 Task: Find connections with filter location North Ryde with filter topic #wfhwith filter profile language Spanish with filter current company MTR Foods Private Limited with filter school Teegala Krishna Reddy Engineering College with filter industry International Trade and Development with filter service category Audio Engineering with filter keywords title Sales Representative
Action: Mouse moved to (178, 218)
Screenshot: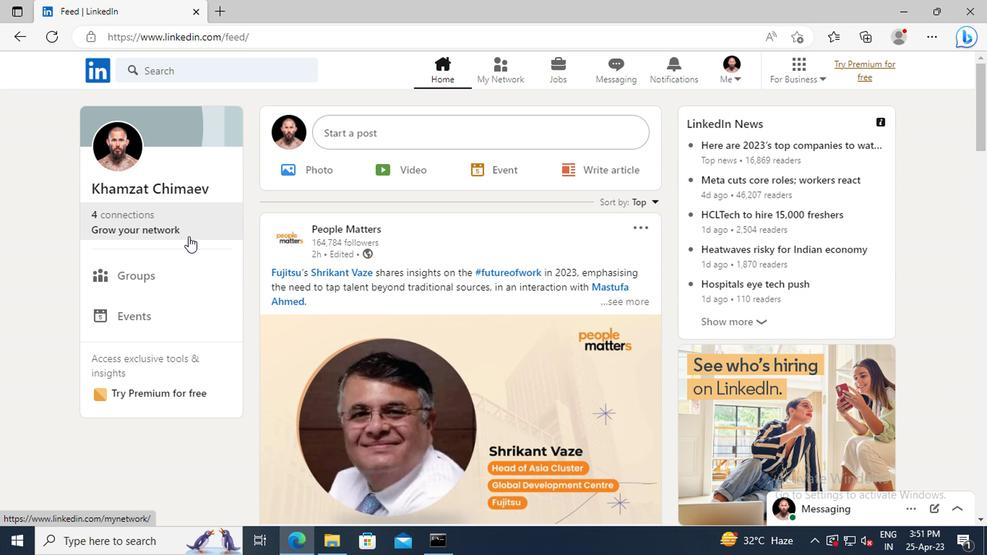 
Action: Mouse pressed left at (178, 218)
Screenshot: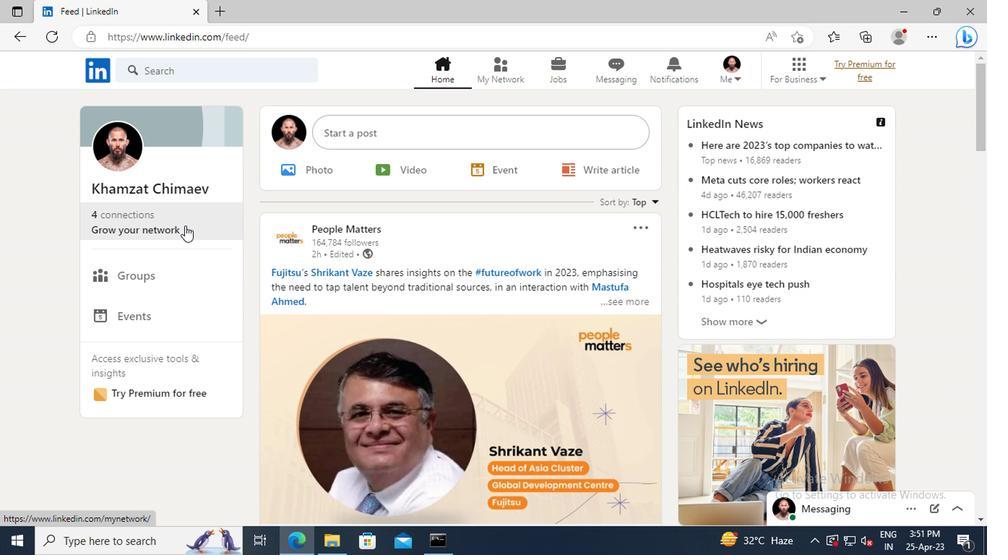 
Action: Mouse moved to (185, 150)
Screenshot: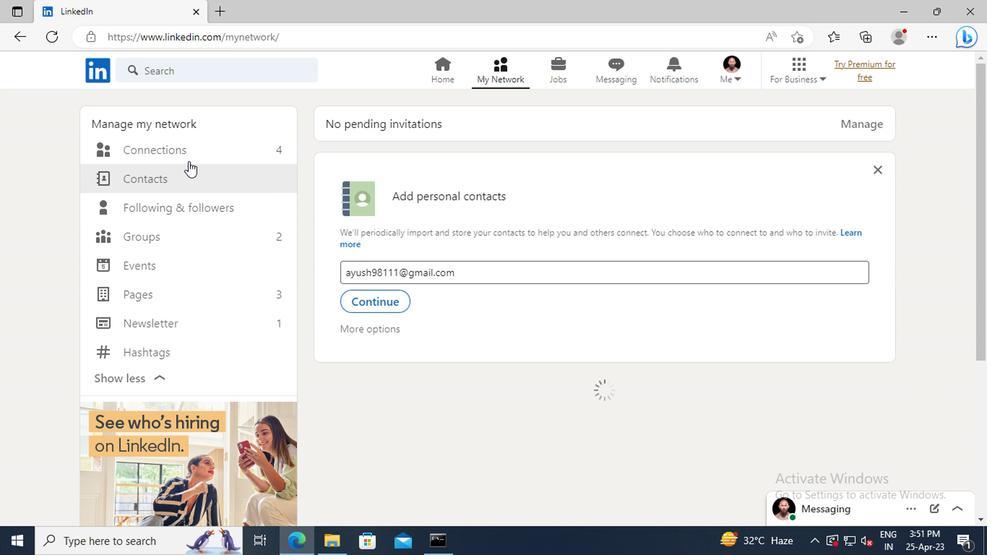
Action: Mouse pressed left at (185, 150)
Screenshot: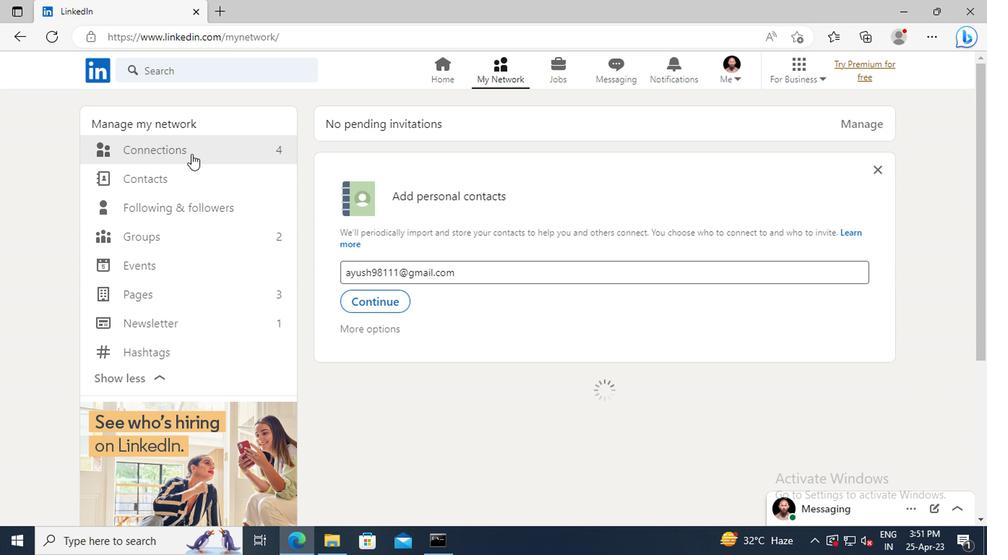 
Action: Mouse moved to (566, 147)
Screenshot: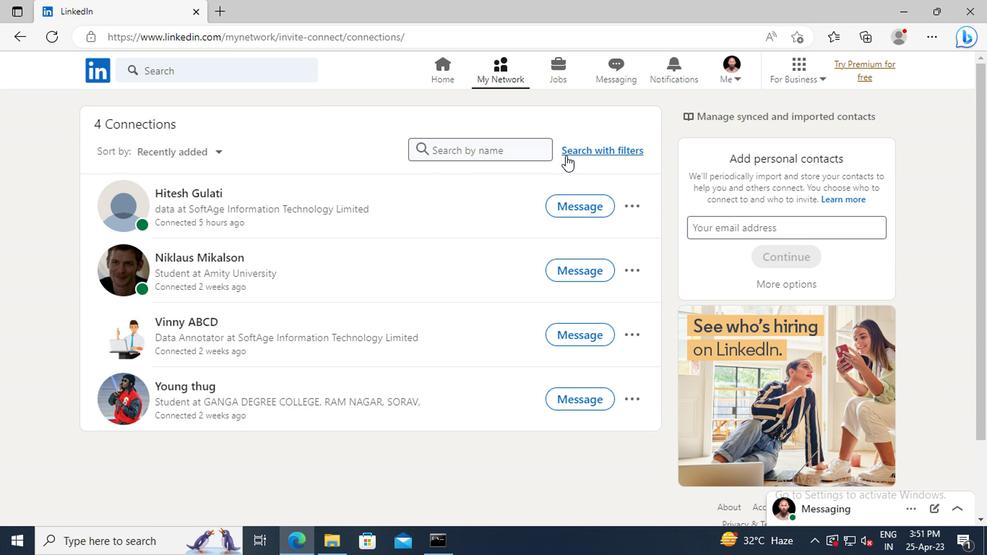 
Action: Mouse pressed left at (566, 147)
Screenshot: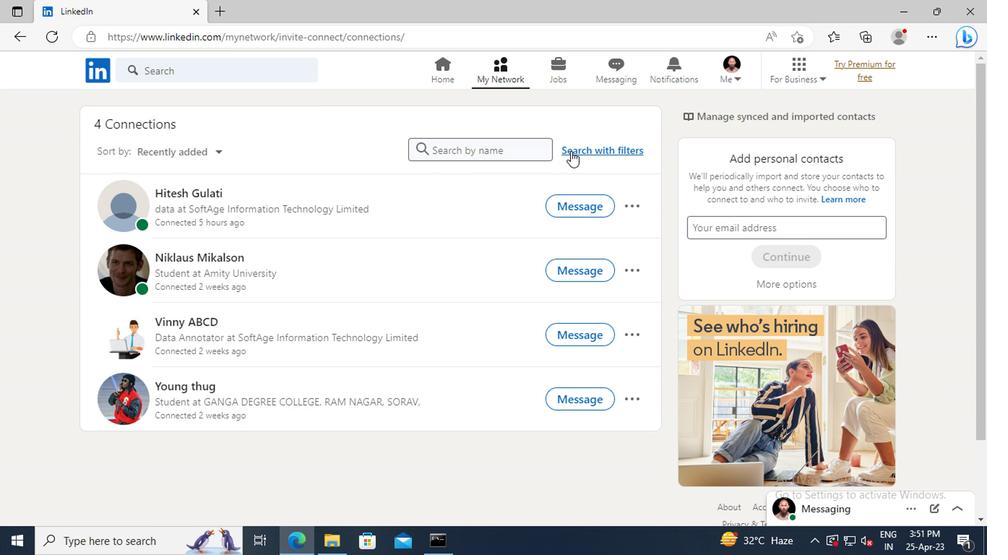 
Action: Mouse moved to (538, 108)
Screenshot: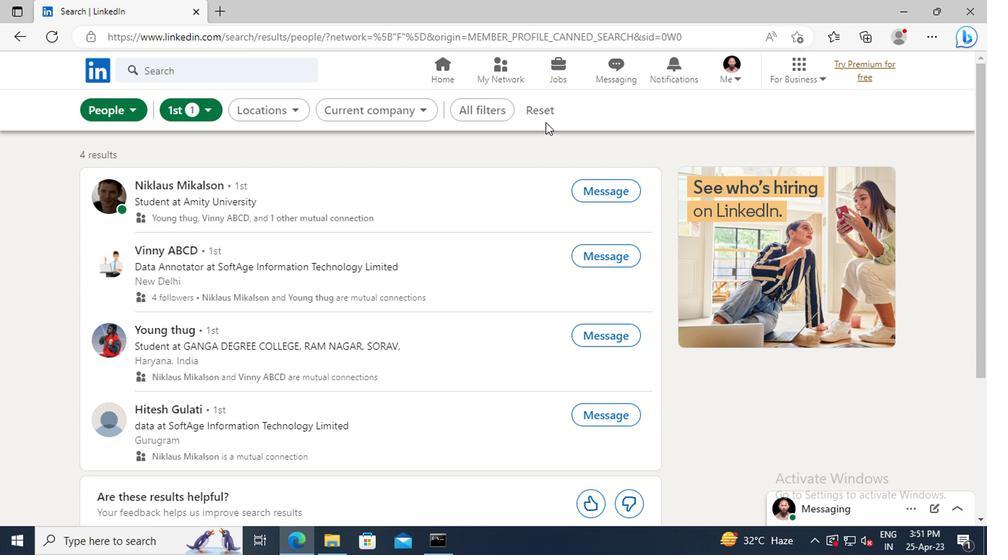 
Action: Mouse pressed left at (538, 108)
Screenshot: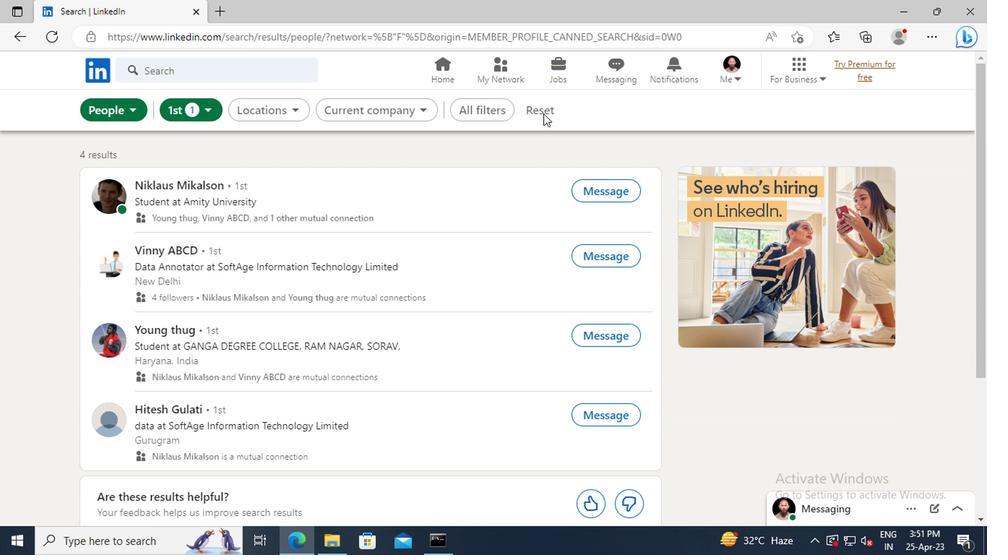 
Action: Mouse moved to (518, 105)
Screenshot: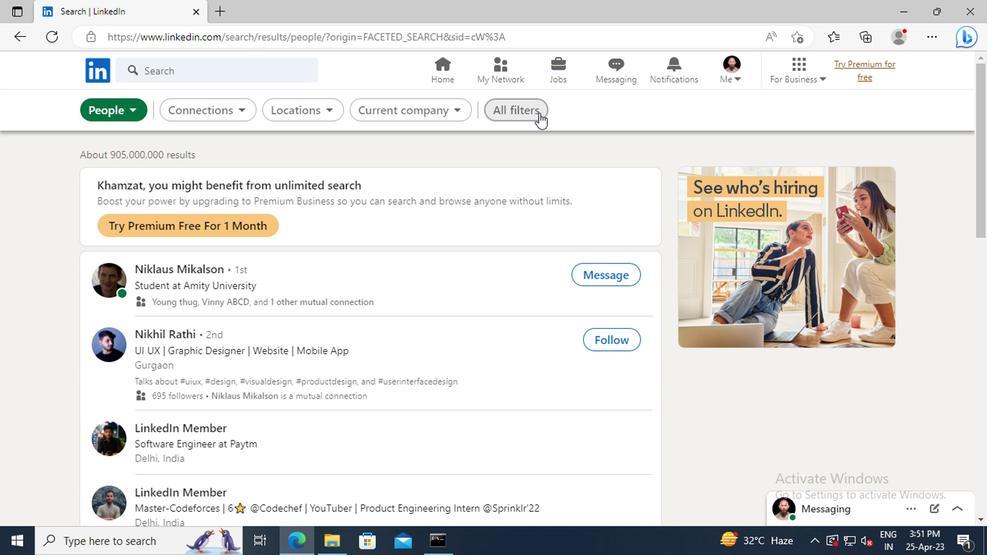 
Action: Mouse pressed left at (518, 105)
Screenshot: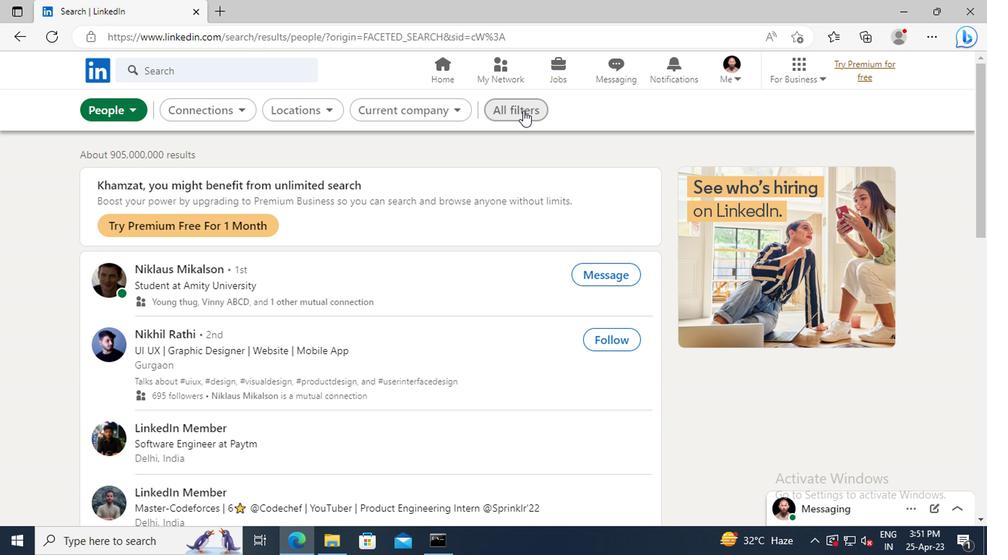 
Action: Mouse moved to (777, 246)
Screenshot: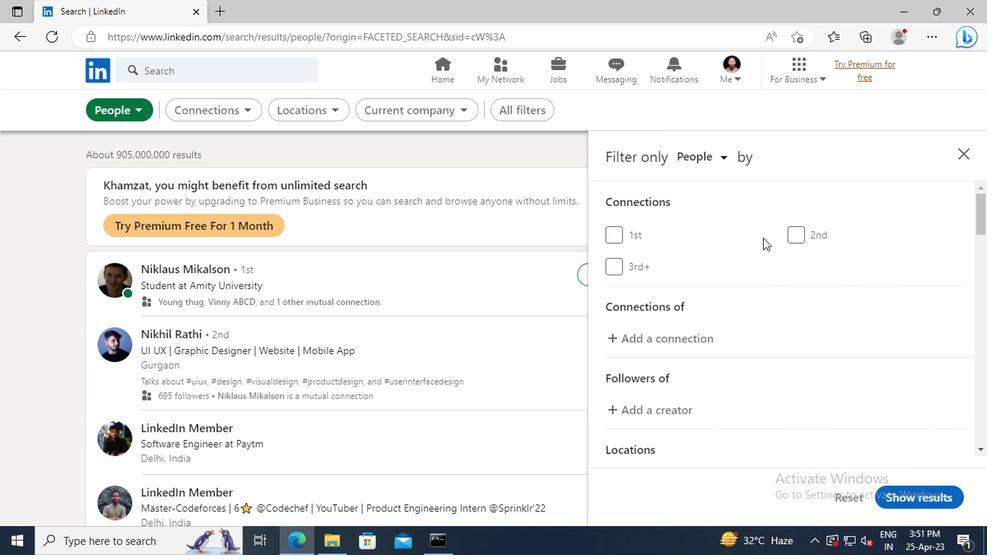 
Action: Mouse scrolled (777, 245) with delta (0, -1)
Screenshot: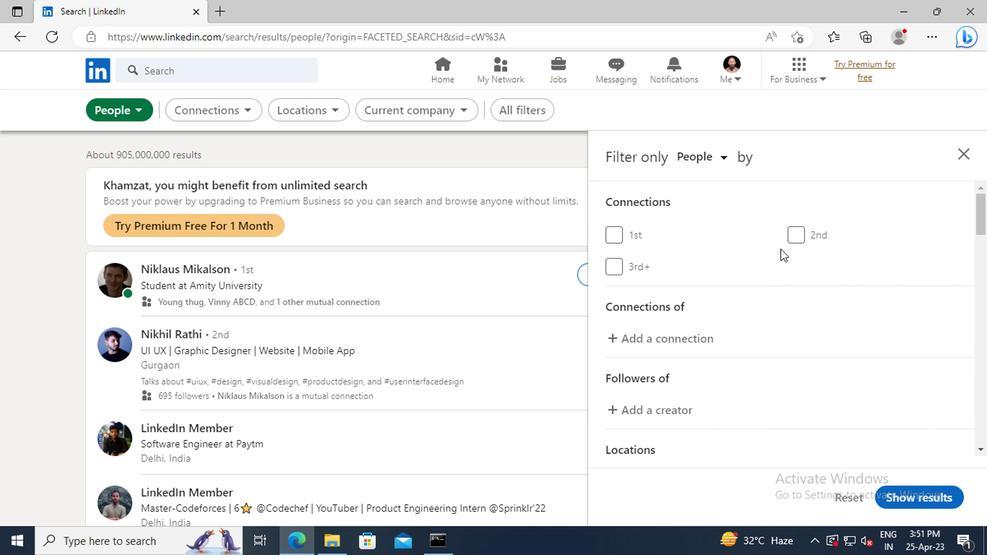 
Action: Mouse scrolled (777, 245) with delta (0, -1)
Screenshot: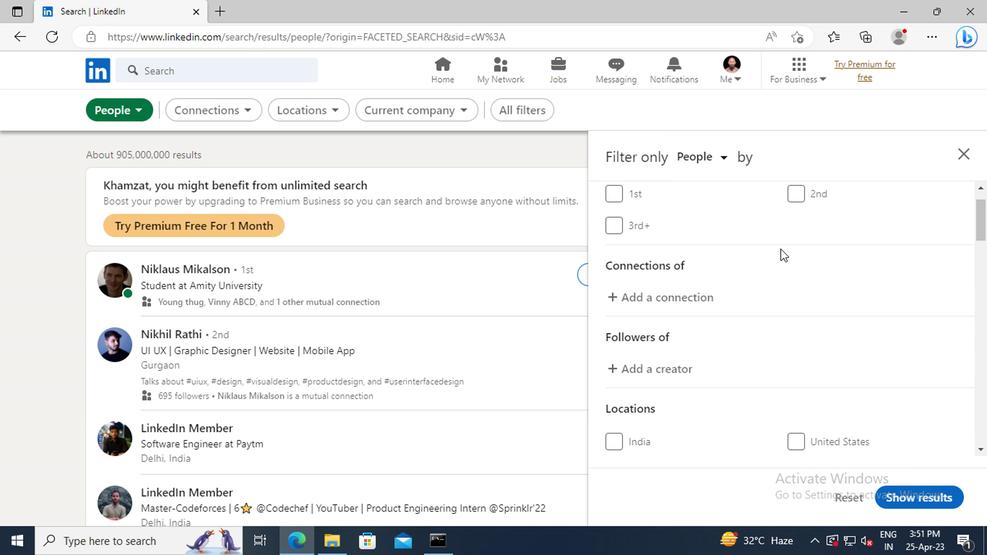 
Action: Mouse scrolled (777, 245) with delta (0, -1)
Screenshot: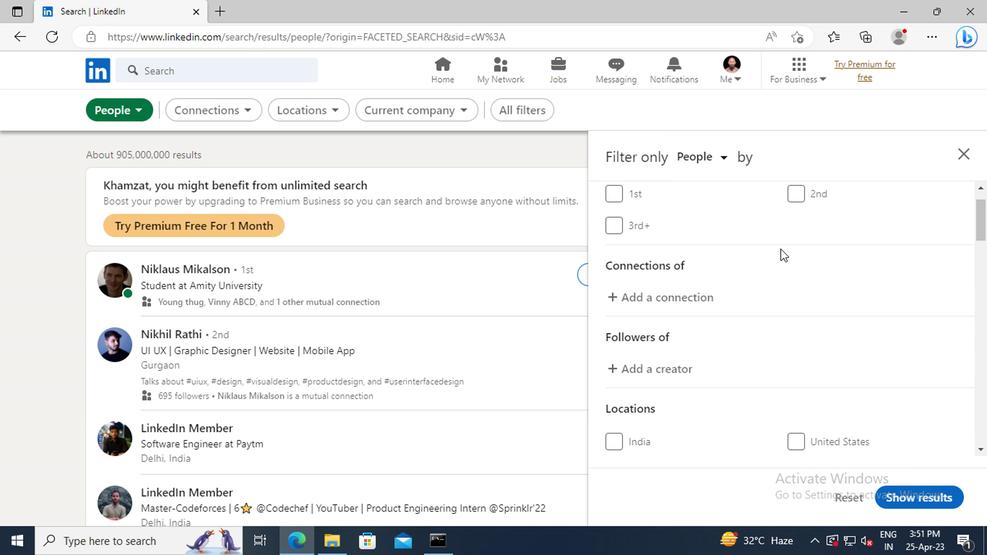 
Action: Mouse scrolled (777, 245) with delta (0, -1)
Screenshot: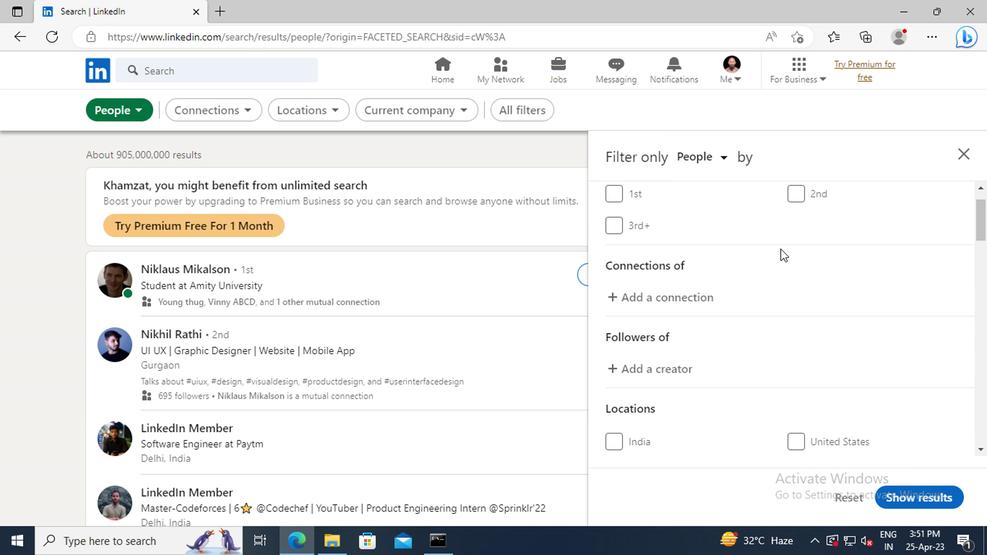 
Action: Mouse scrolled (777, 245) with delta (0, -1)
Screenshot: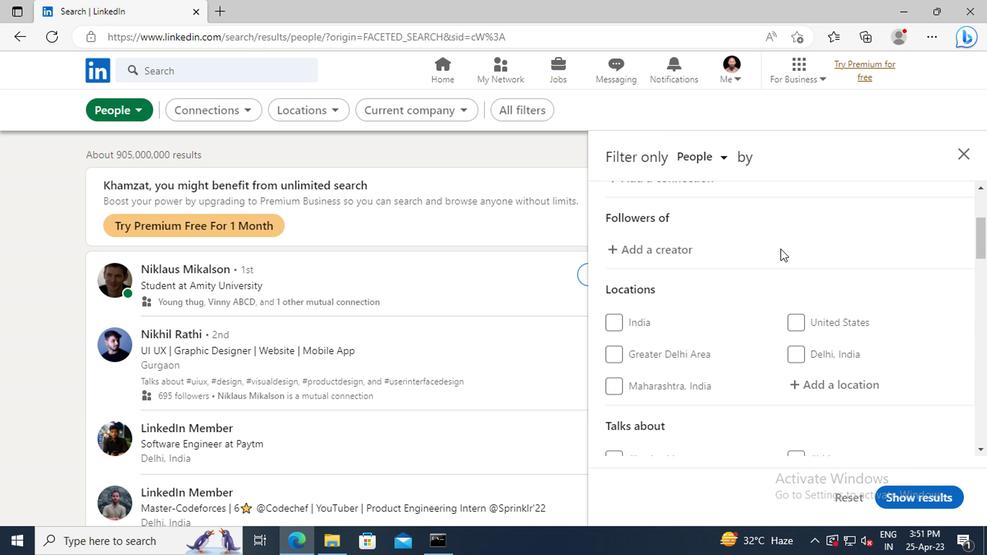
Action: Mouse moved to (808, 334)
Screenshot: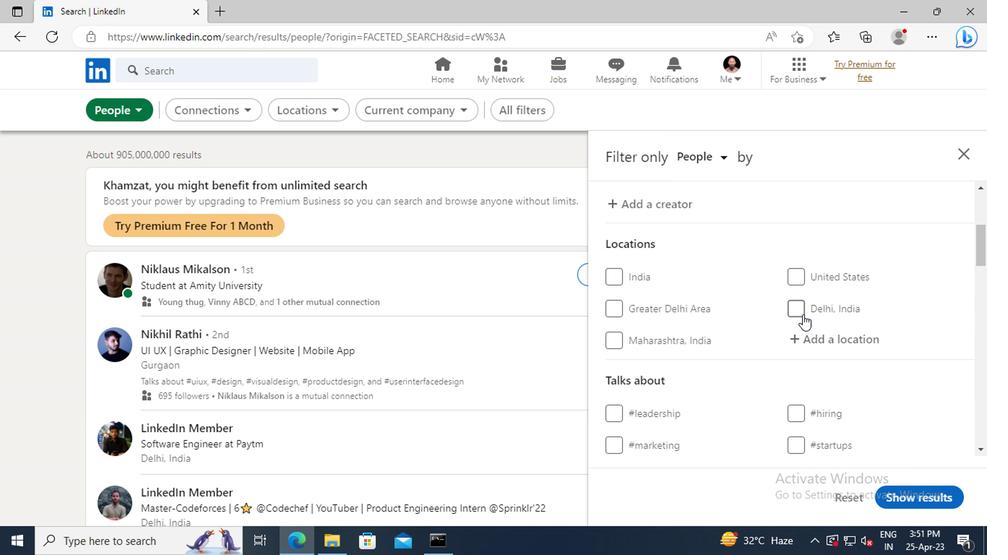 
Action: Mouse pressed left at (808, 334)
Screenshot: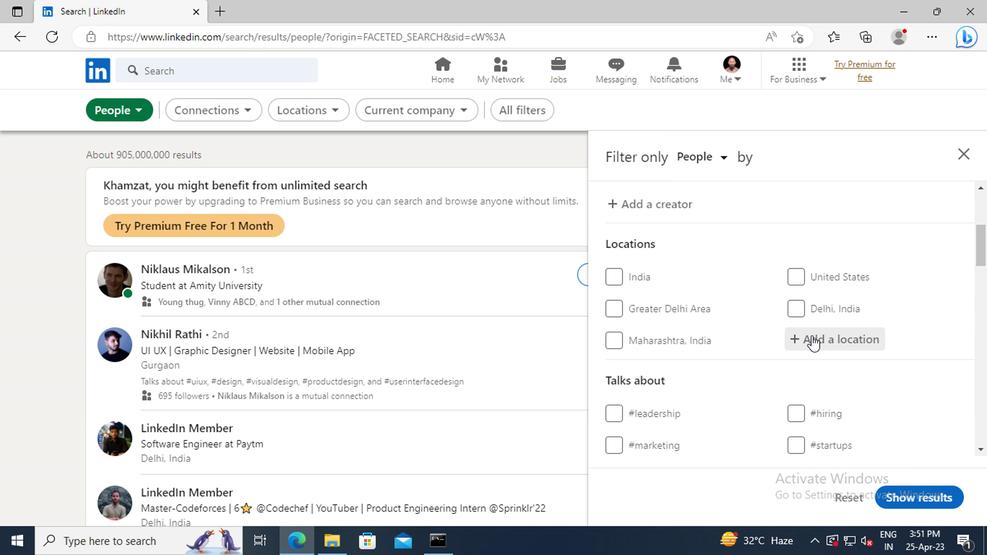 
Action: Key pressed <Key.shift>NORTH<Key.space><Key.shift>RYDE<Key.enter>
Screenshot: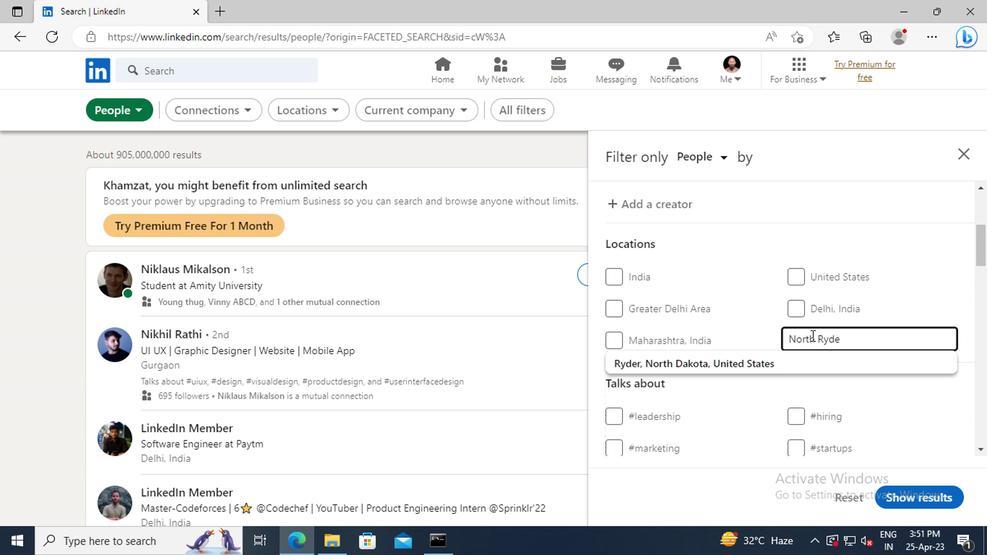 
Action: Mouse scrolled (808, 334) with delta (0, 0)
Screenshot: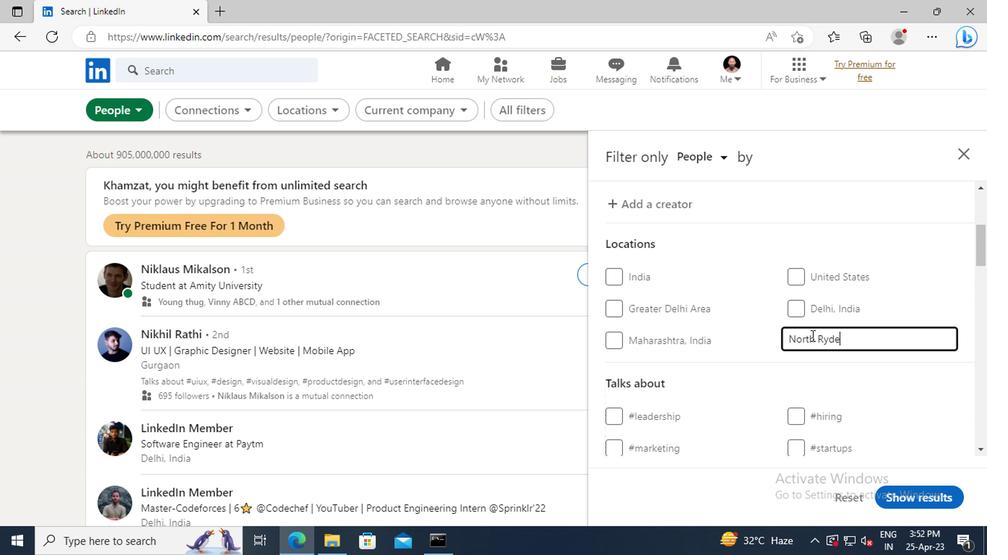 
Action: Mouse scrolled (808, 334) with delta (0, 0)
Screenshot: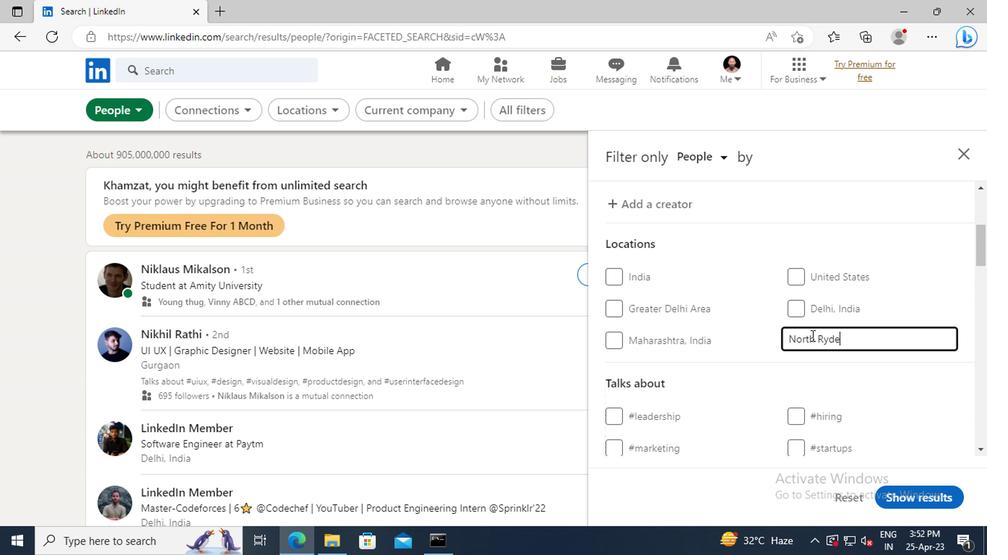 
Action: Mouse scrolled (808, 334) with delta (0, 0)
Screenshot: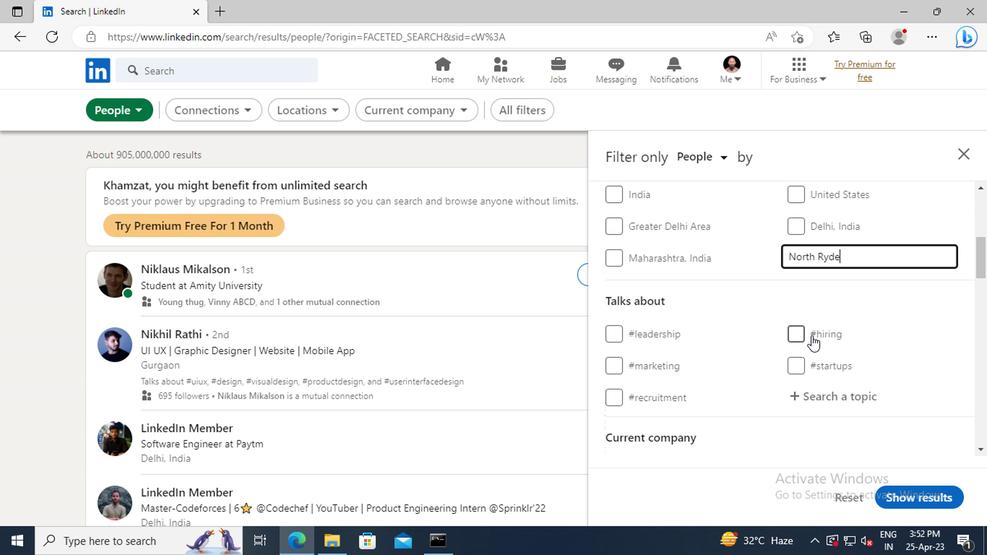
Action: Mouse moved to (816, 356)
Screenshot: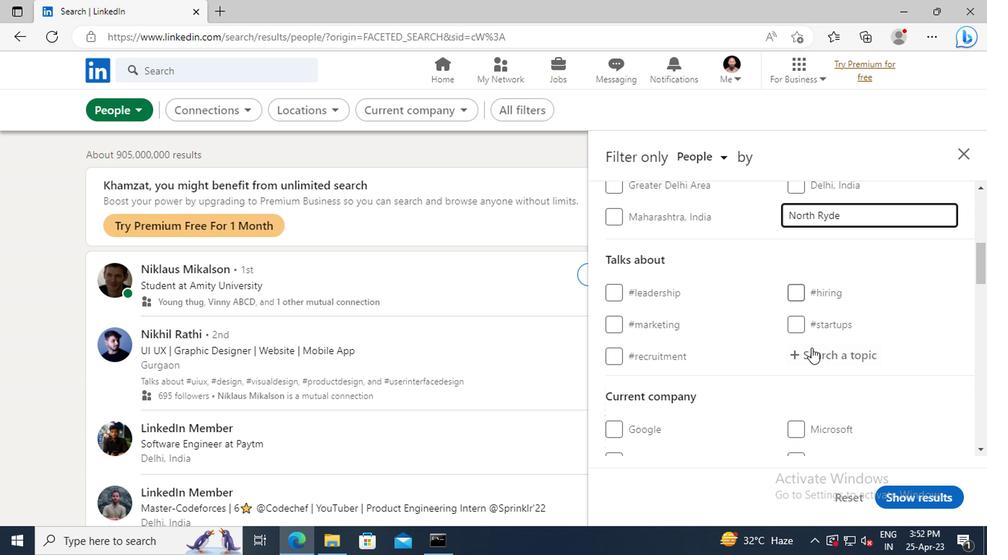
Action: Mouse pressed left at (816, 356)
Screenshot: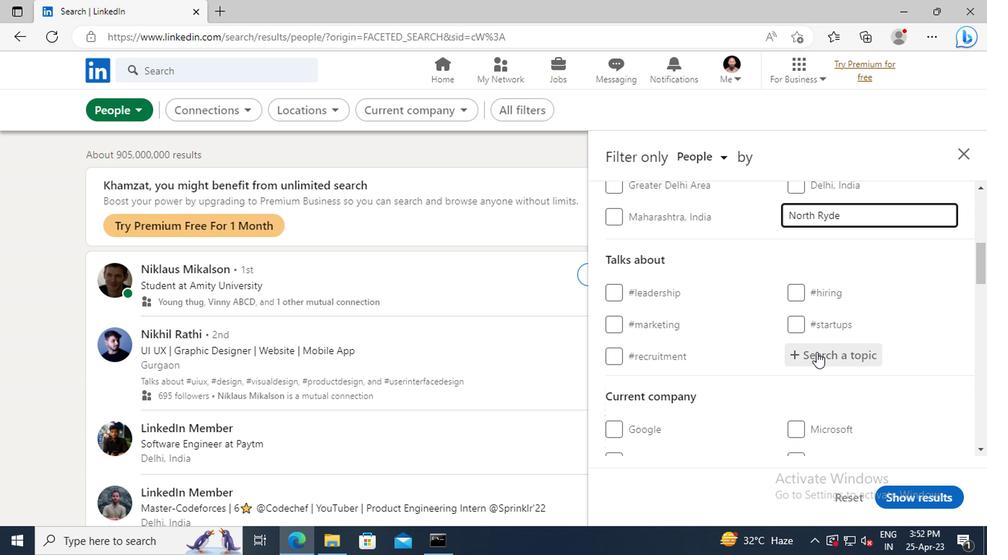 
Action: Key pressed <Key.shift>#WFHWITH
Screenshot: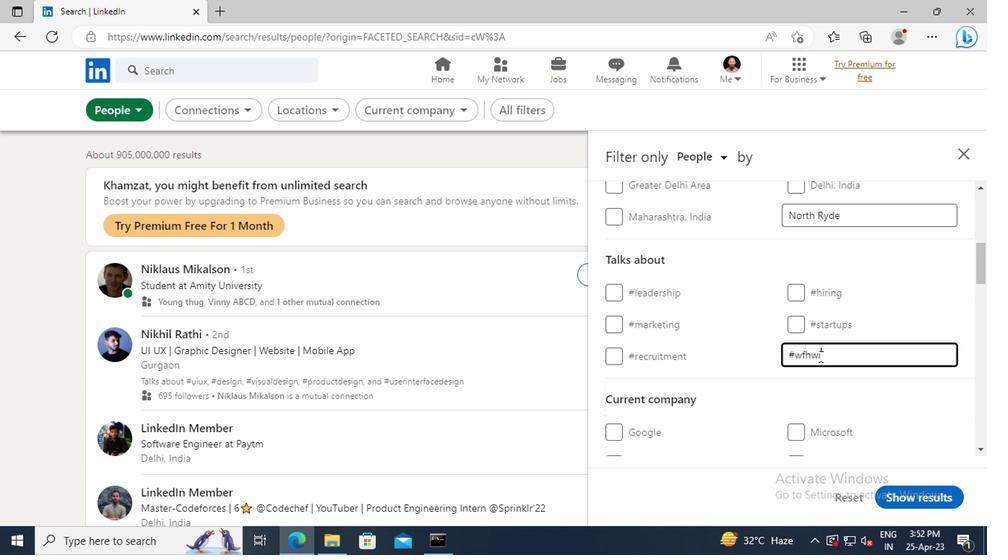 
Action: Mouse moved to (783, 351)
Screenshot: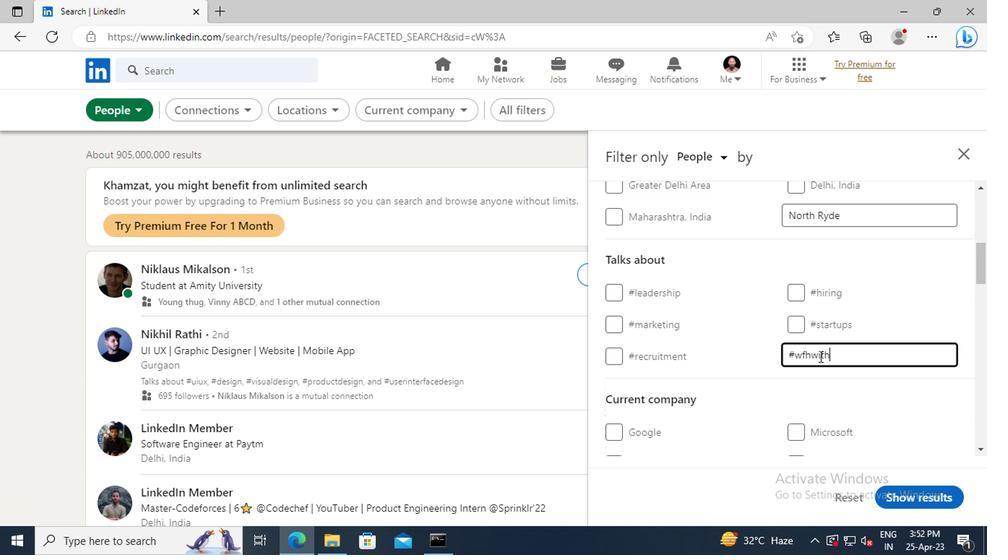 
Action: Mouse scrolled (783, 351) with delta (0, 0)
Screenshot: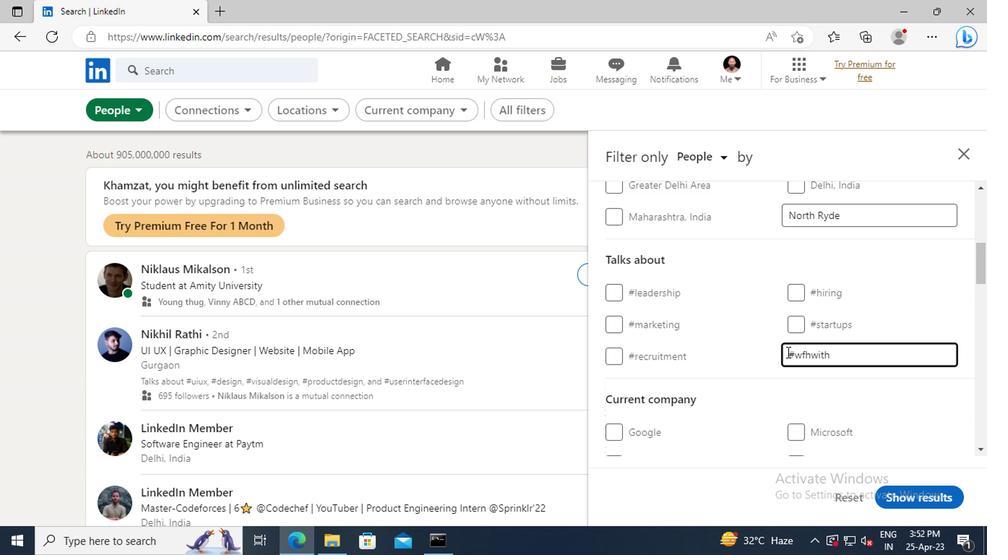 
Action: Mouse scrolled (783, 351) with delta (0, 0)
Screenshot: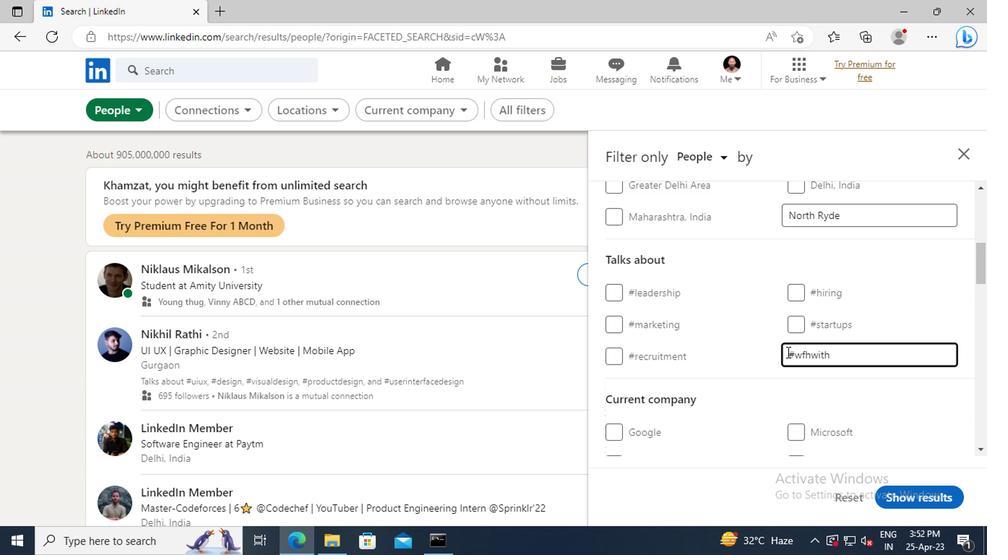 
Action: Mouse scrolled (783, 351) with delta (0, 0)
Screenshot: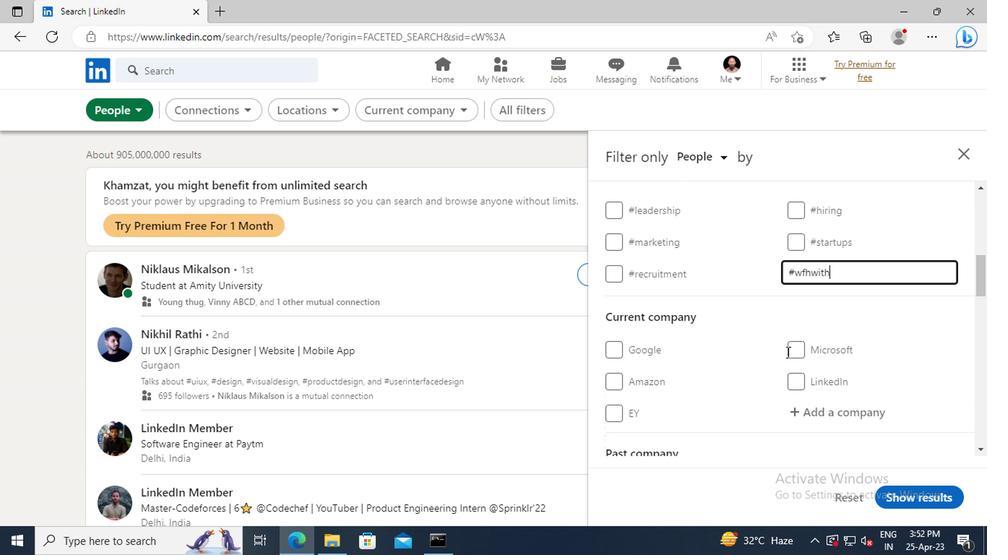 
Action: Mouse scrolled (783, 351) with delta (0, 0)
Screenshot: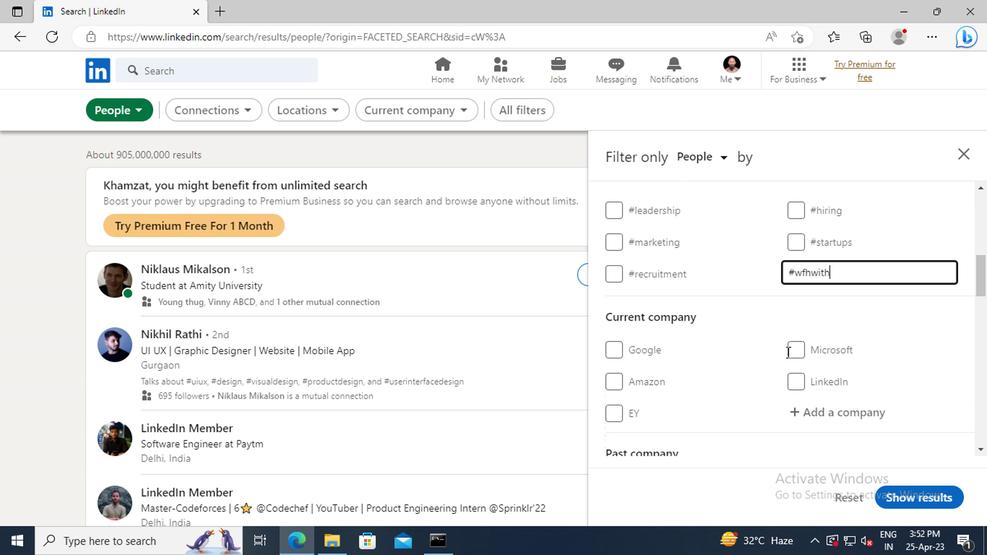 
Action: Mouse scrolled (783, 351) with delta (0, 0)
Screenshot: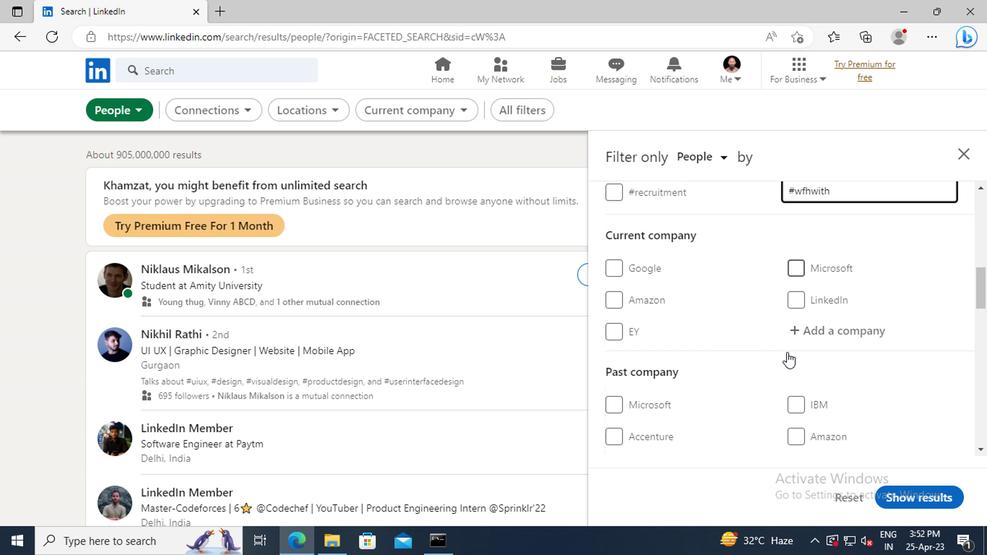 
Action: Mouse scrolled (783, 351) with delta (0, 0)
Screenshot: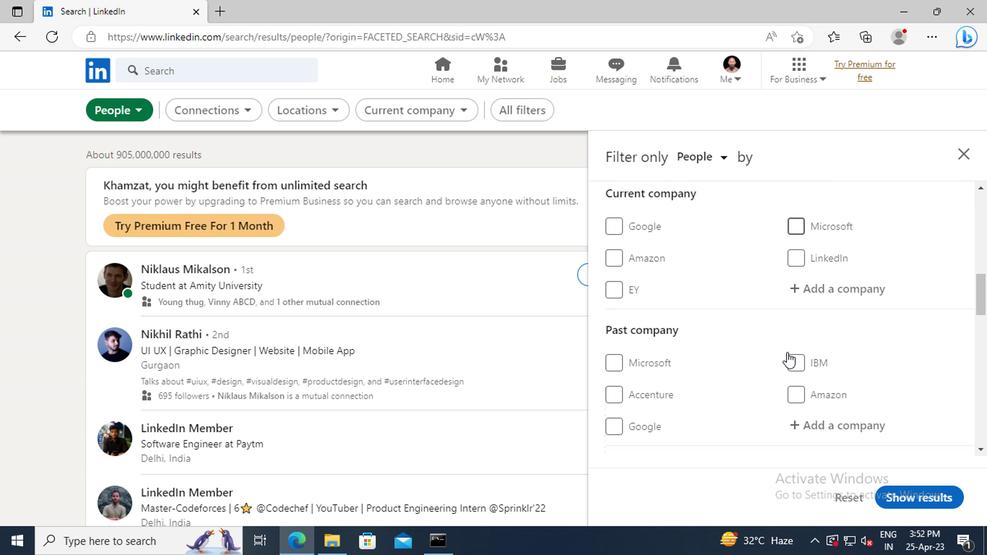 
Action: Mouse scrolled (783, 351) with delta (0, 0)
Screenshot: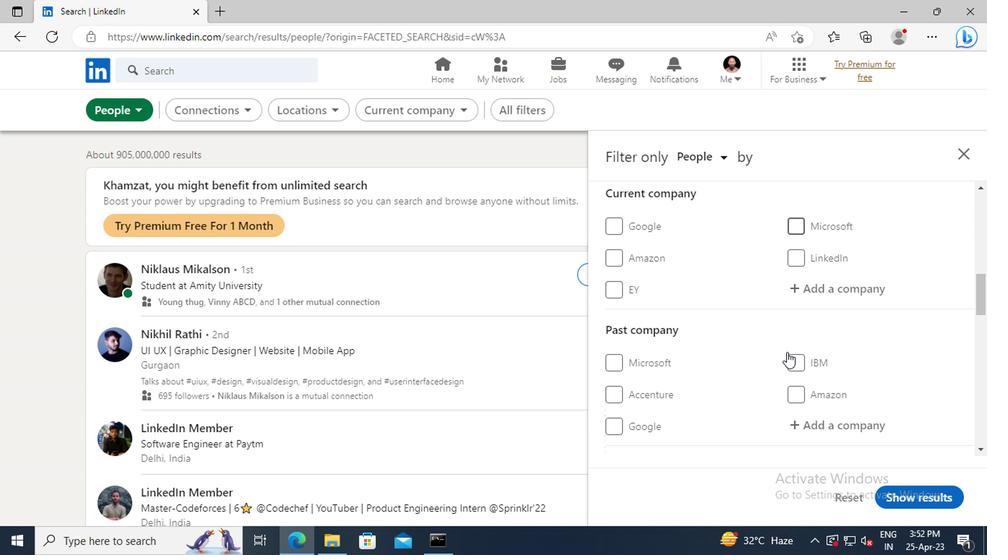
Action: Mouse scrolled (783, 351) with delta (0, 0)
Screenshot: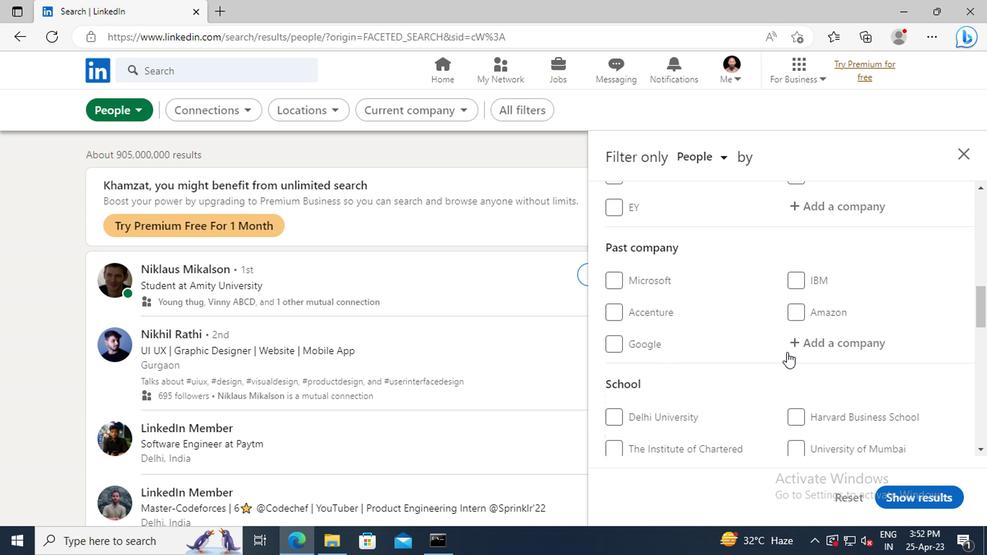 
Action: Mouse scrolled (783, 351) with delta (0, 0)
Screenshot: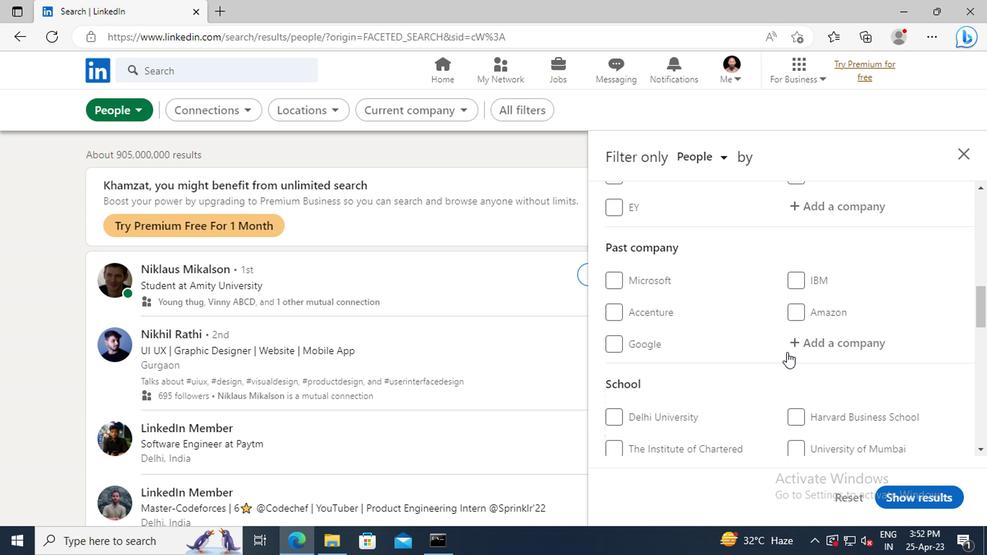 
Action: Mouse scrolled (783, 351) with delta (0, 0)
Screenshot: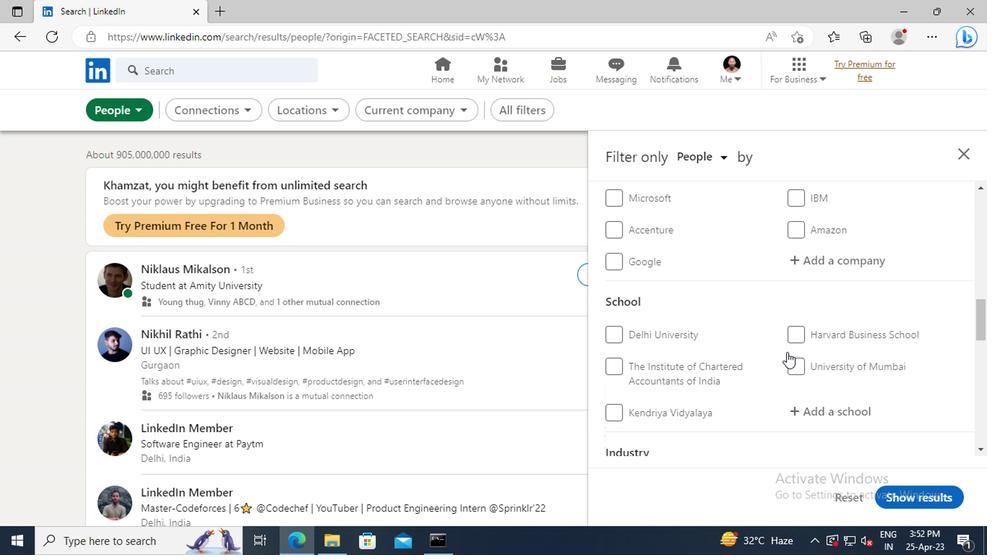 
Action: Mouse scrolled (783, 351) with delta (0, 0)
Screenshot: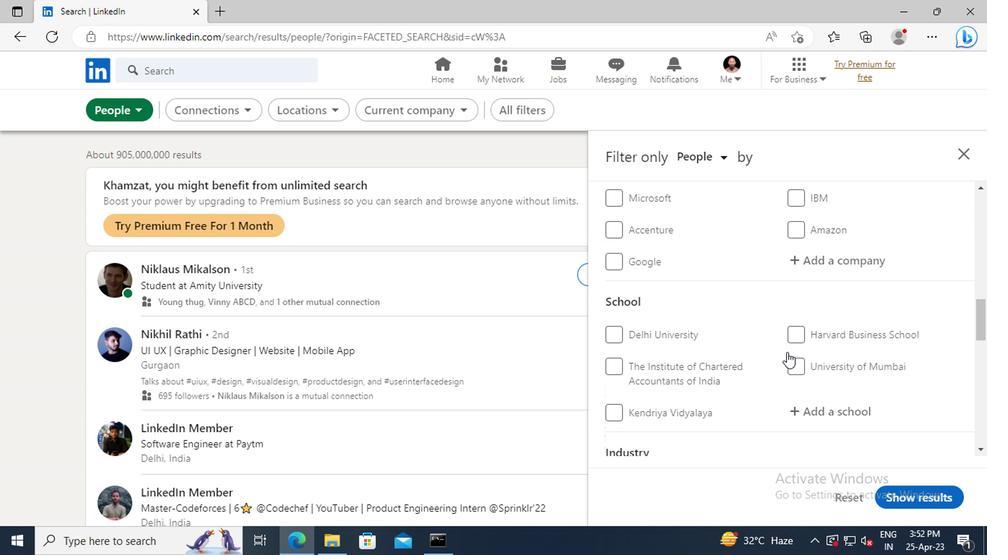 
Action: Mouse scrolled (783, 351) with delta (0, 0)
Screenshot: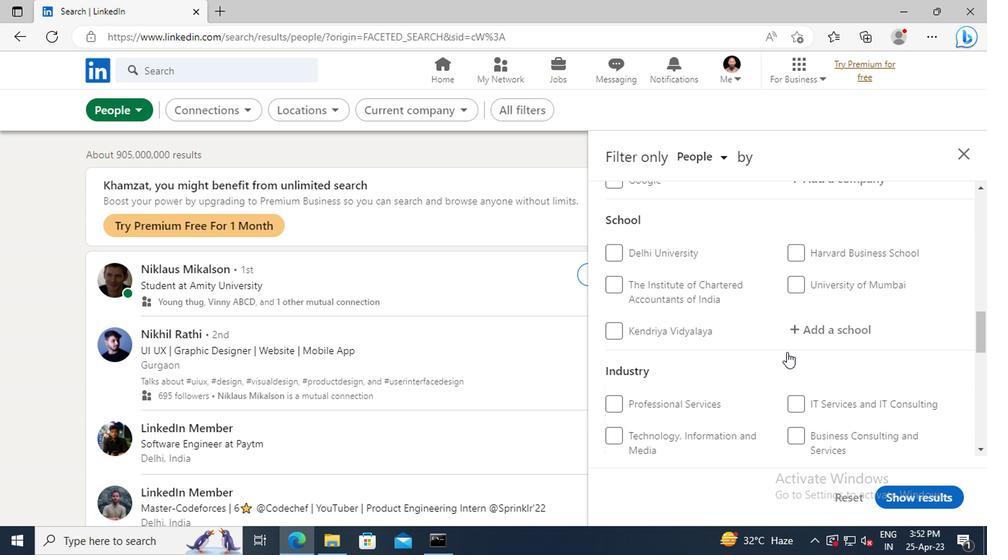
Action: Mouse scrolled (783, 351) with delta (0, 0)
Screenshot: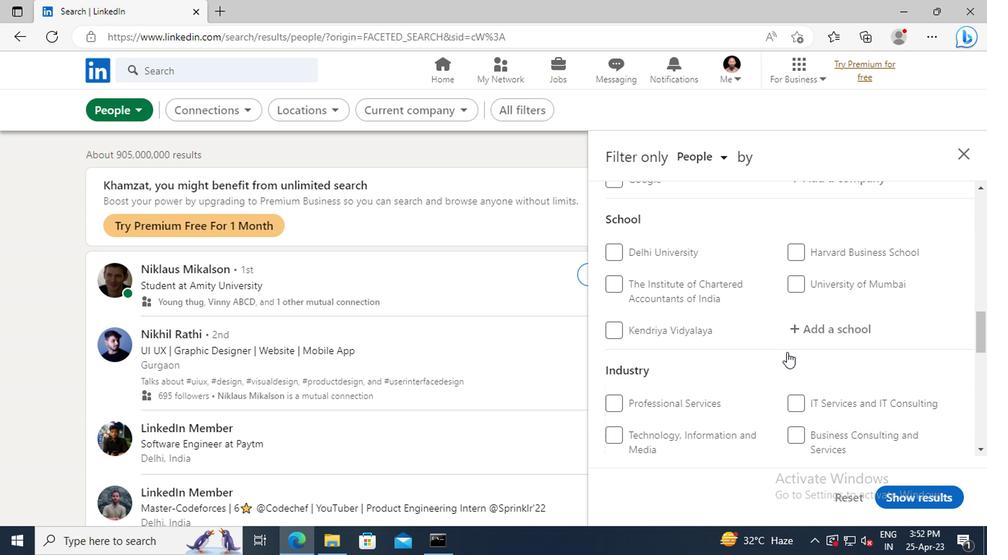 
Action: Mouse scrolled (783, 351) with delta (0, 0)
Screenshot: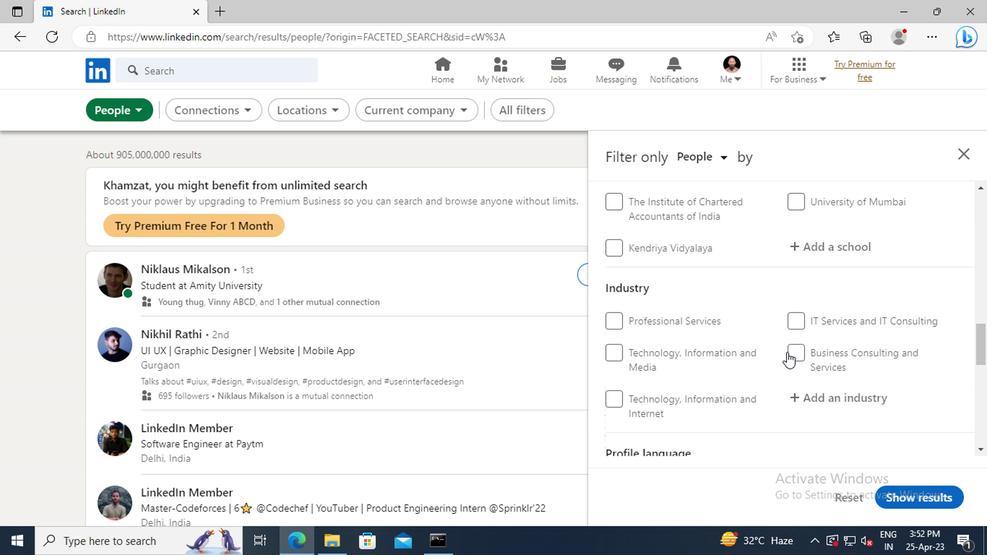 
Action: Mouse scrolled (783, 351) with delta (0, 0)
Screenshot: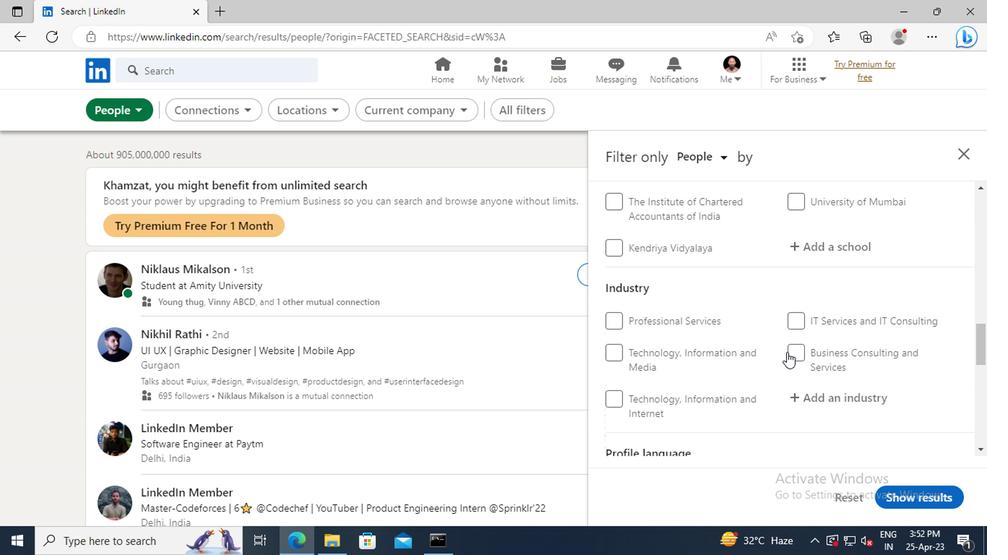 
Action: Mouse scrolled (783, 351) with delta (0, 0)
Screenshot: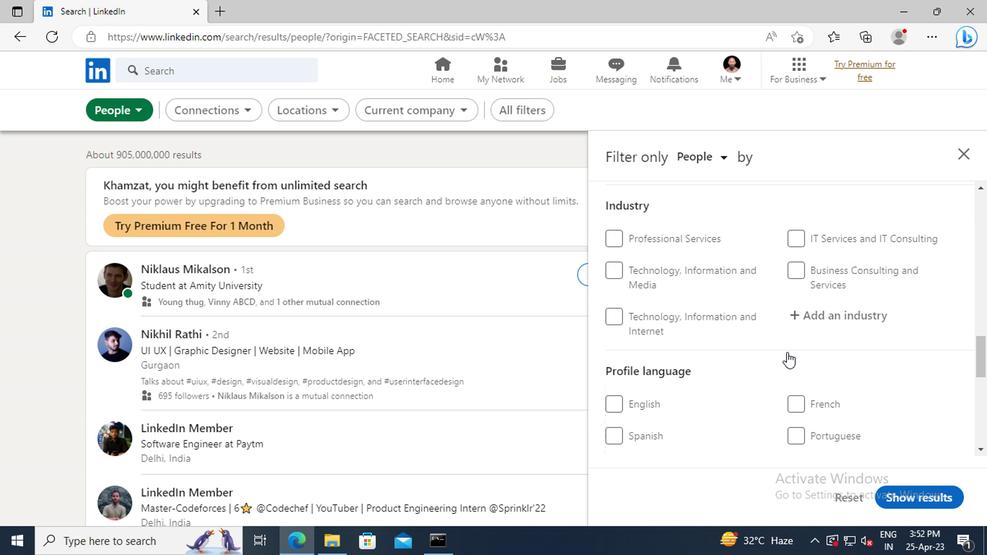
Action: Mouse scrolled (783, 351) with delta (0, 0)
Screenshot: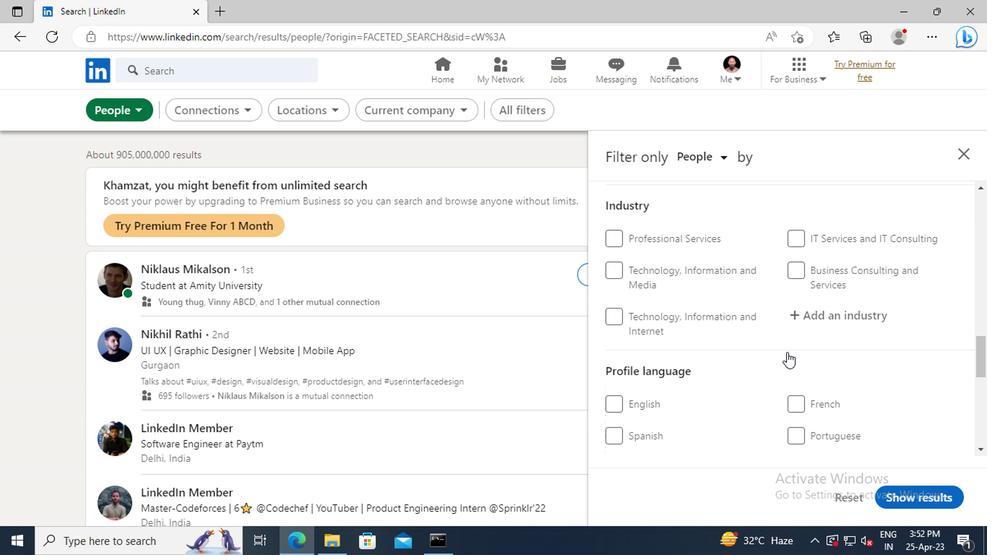 
Action: Mouse moved to (608, 355)
Screenshot: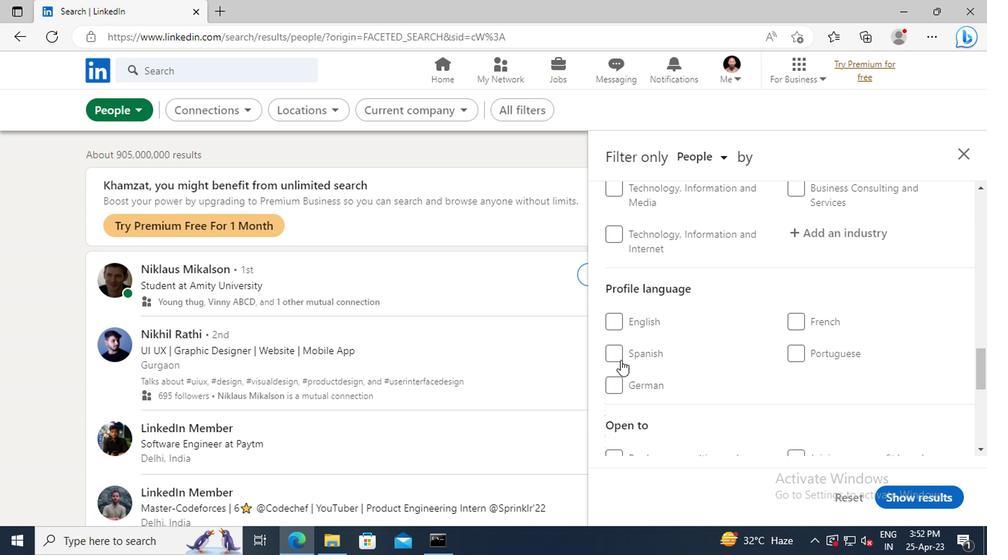 
Action: Mouse pressed left at (608, 355)
Screenshot: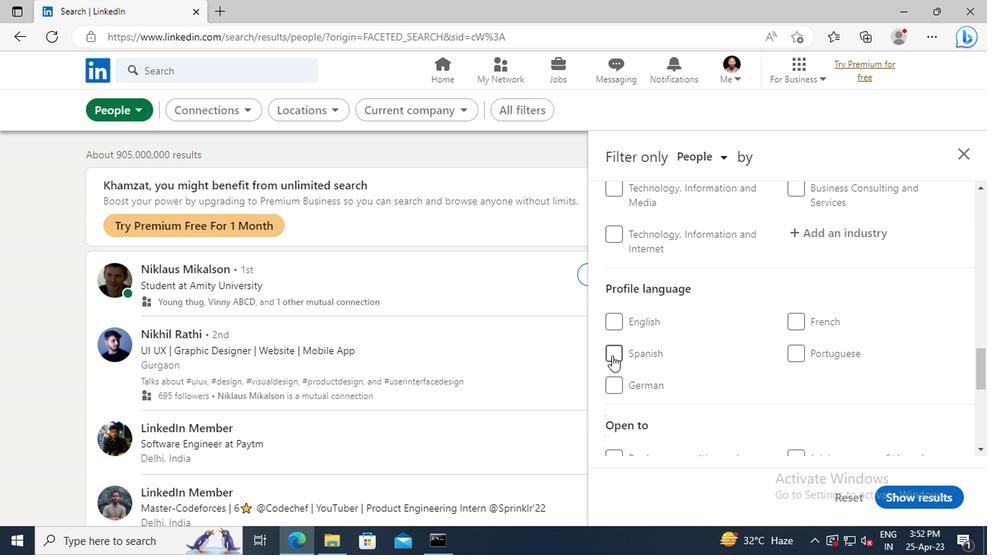 
Action: Mouse moved to (772, 367)
Screenshot: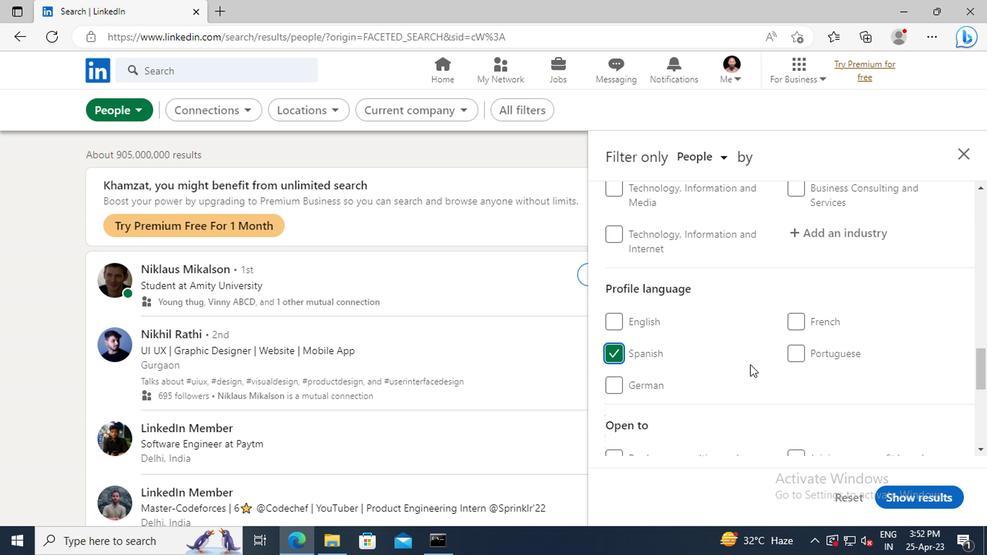 
Action: Mouse scrolled (772, 368) with delta (0, 1)
Screenshot: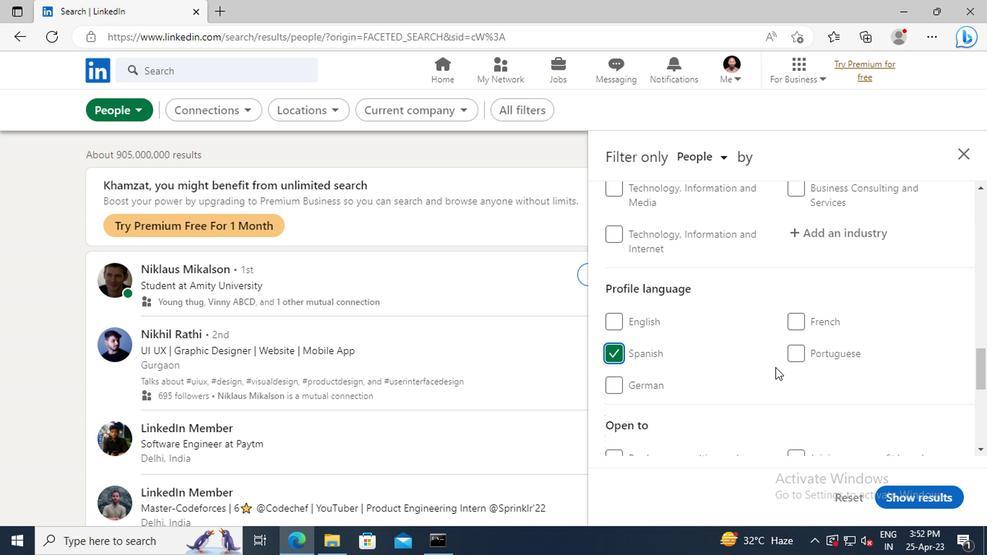 
Action: Mouse scrolled (772, 368) with delta (0, 1)
Screenshot: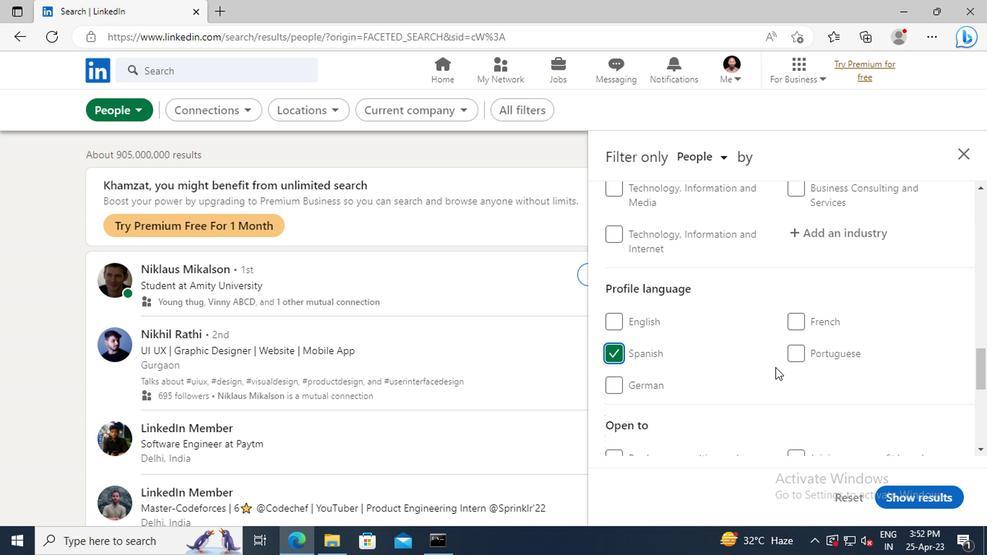 
Action: Mouse scrolled (772, 368) with delta (0, 1)
Screenshot: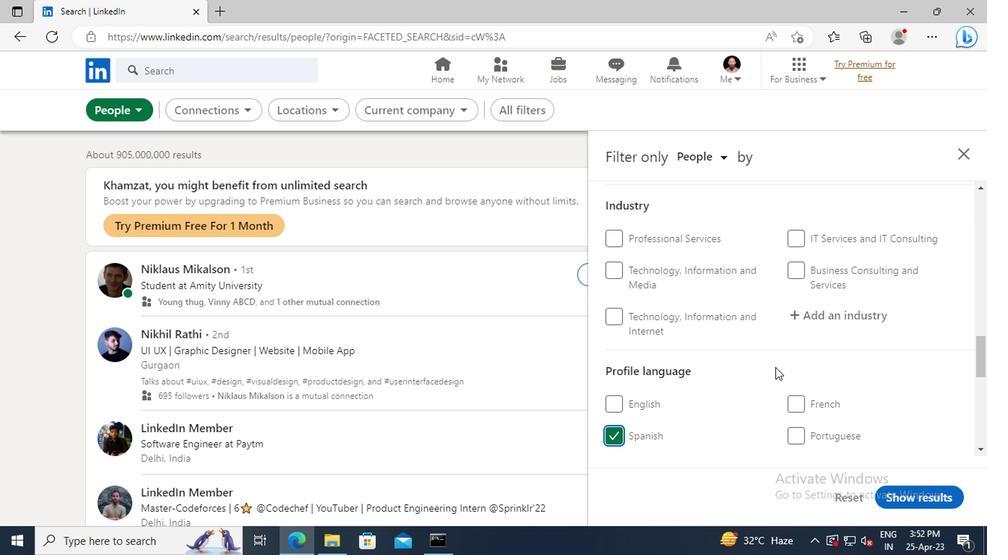 
Action: Mouse scrolled (772, 368) with delta (0, 1)
Screenshot: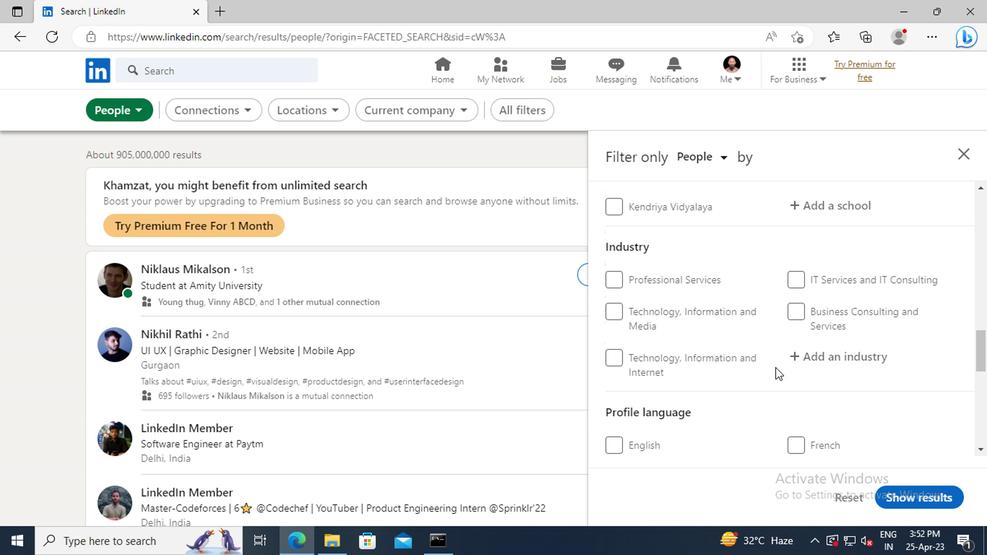 
Action: Mouse scrolled (772, 368) with delta (0, 1)
Screenshot: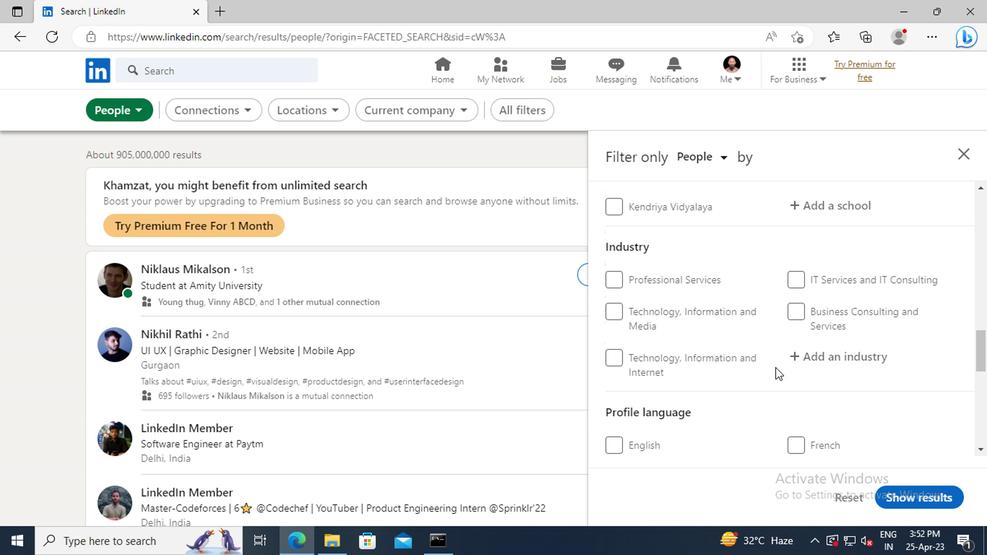 
Action: Mouse scrolled (772, 368) with delta (0, 1)
Screenshot: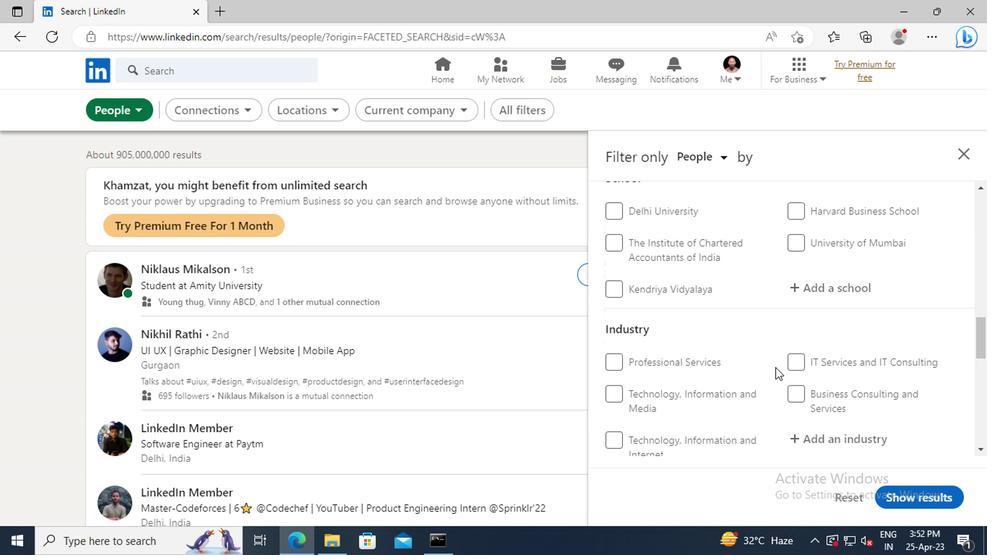 
Action: Mouse scrolled (772, 368) with delta (0, 1)
Screenshot: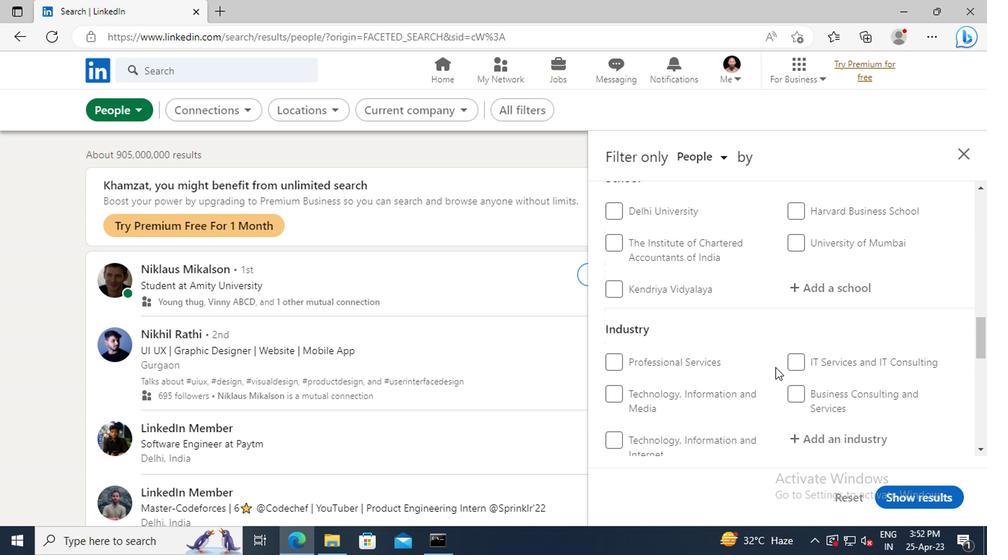 
Action: Mouse scrolled (772, 368) with delta (0, 1)
Screenshot: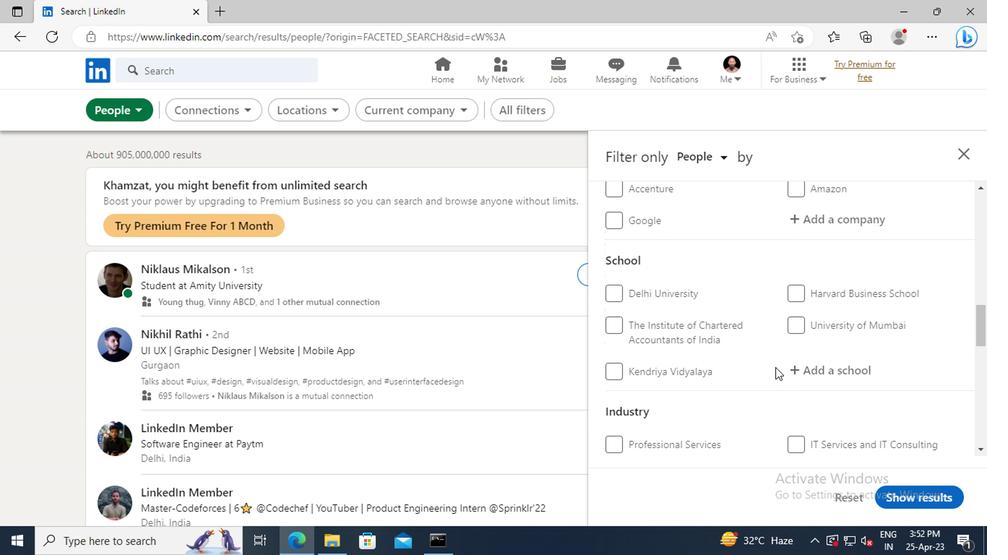 
Action: Mouse scrolled (772, 368) with delta (0, 1)
Screenshot: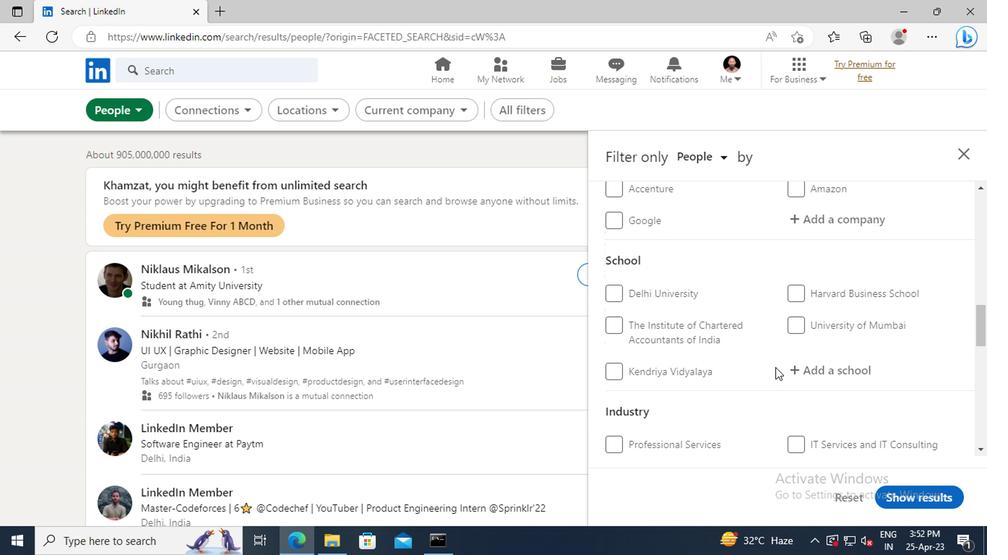
Action: Mouse scrolled (772, 368) with delta (0, 1)
Screenshot: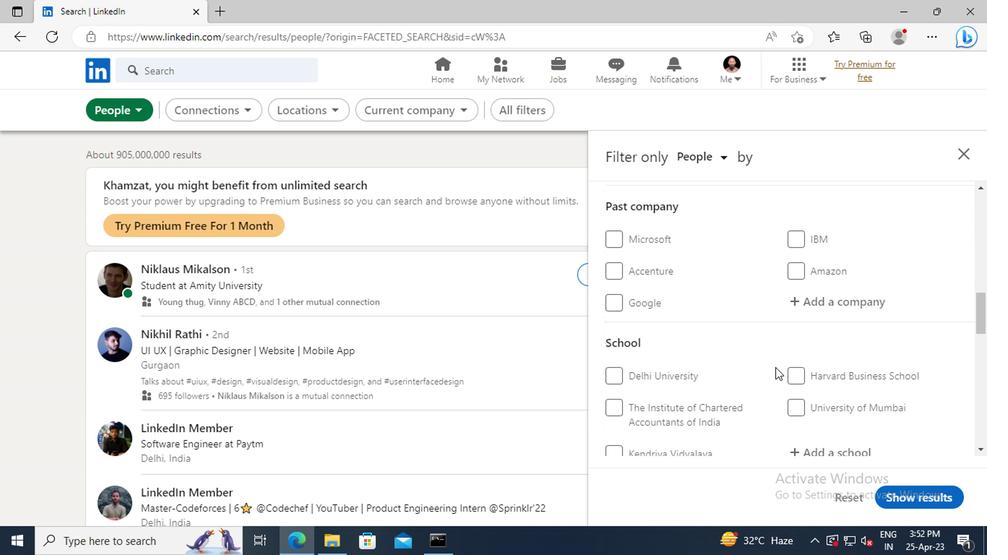 
Action: Mouse scrolled (772, 368) with delta (0, 1)
Screenshot: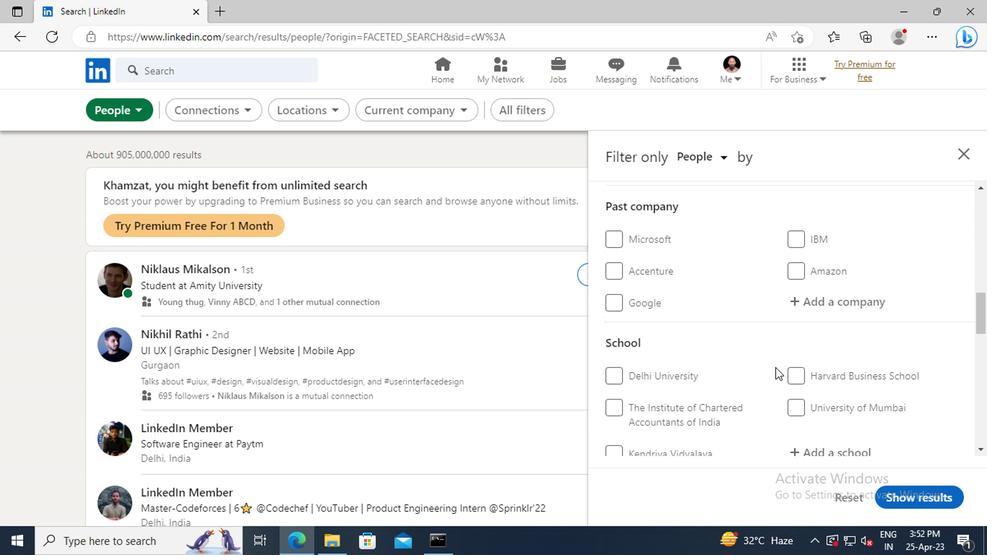 
Action: Mouse scrolled (772, 368) with delta (0, 1)
Screenshot: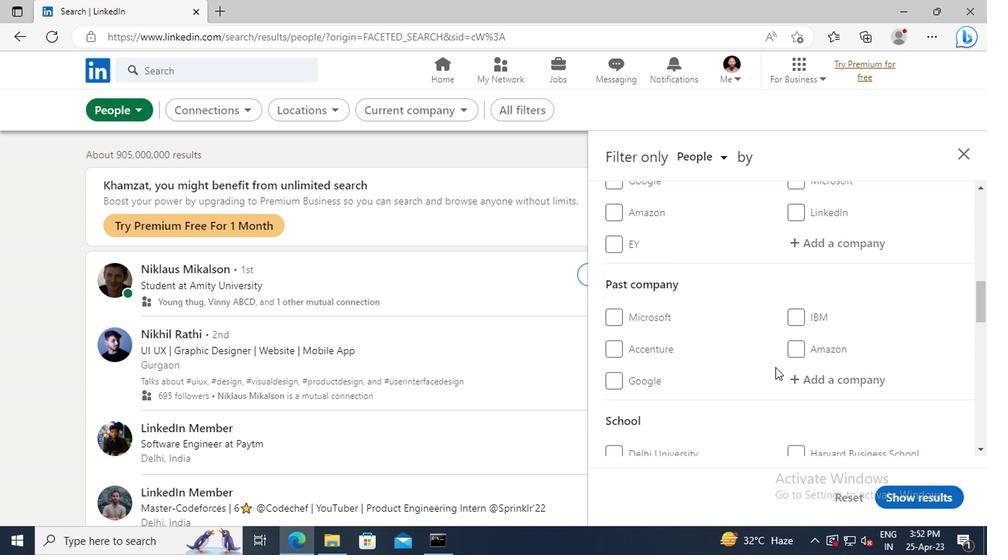 
Action: Mouse scrolled (772, 368) with delta (0, 1)
Screenshot: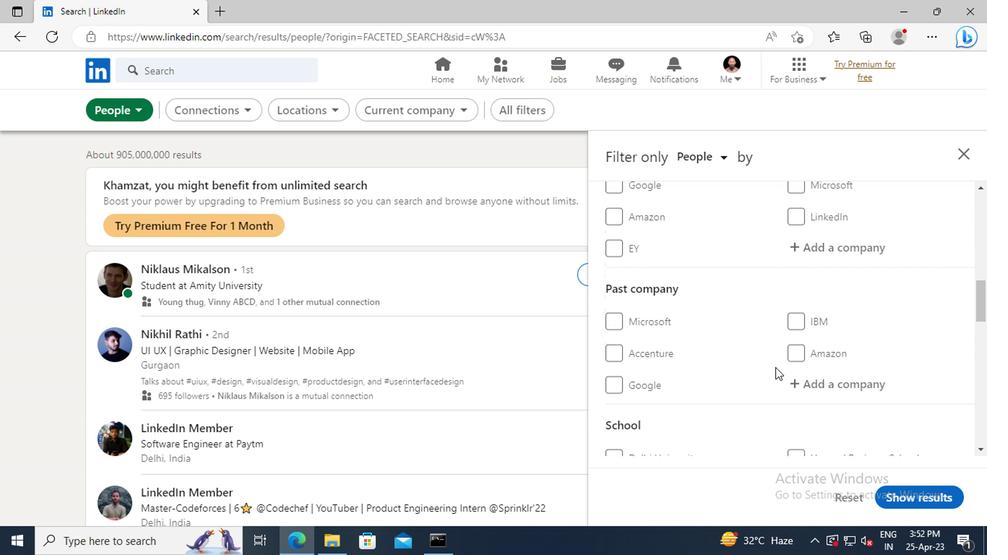 
Action: Mouse moved to (824, 335)
Screenshot: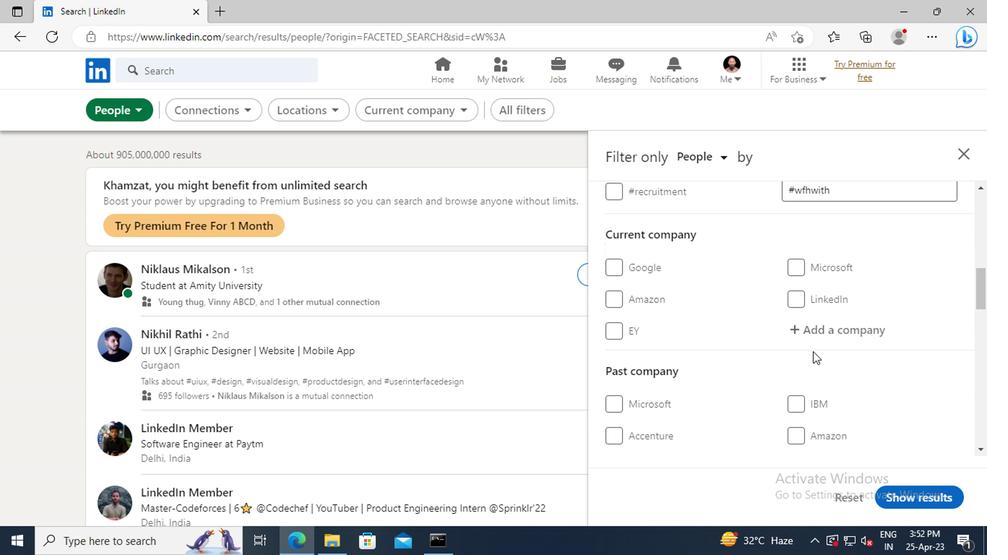 
Action: Mouse pressed left at (824, 335)
Screenshot: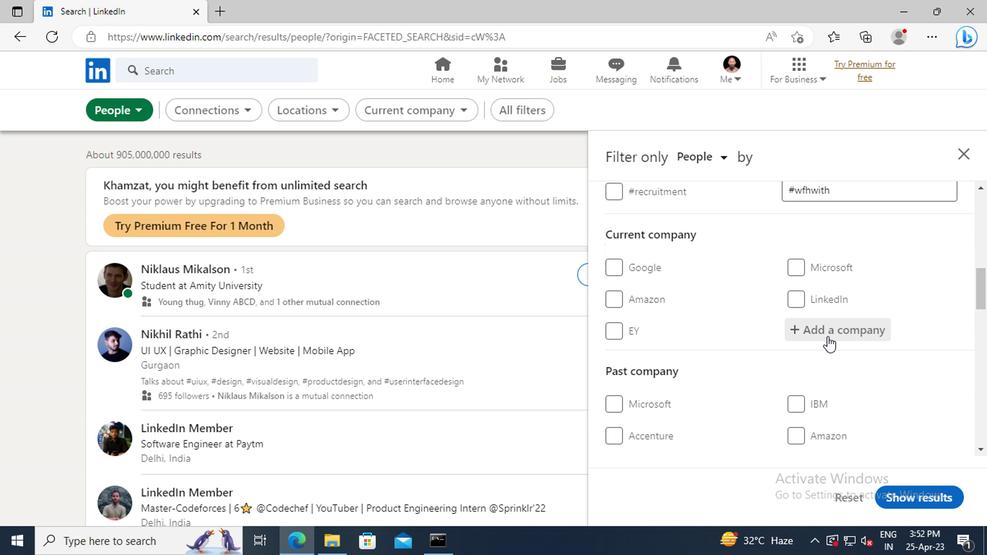 
Action: Mouse moved to (819, 332)
Screenshot: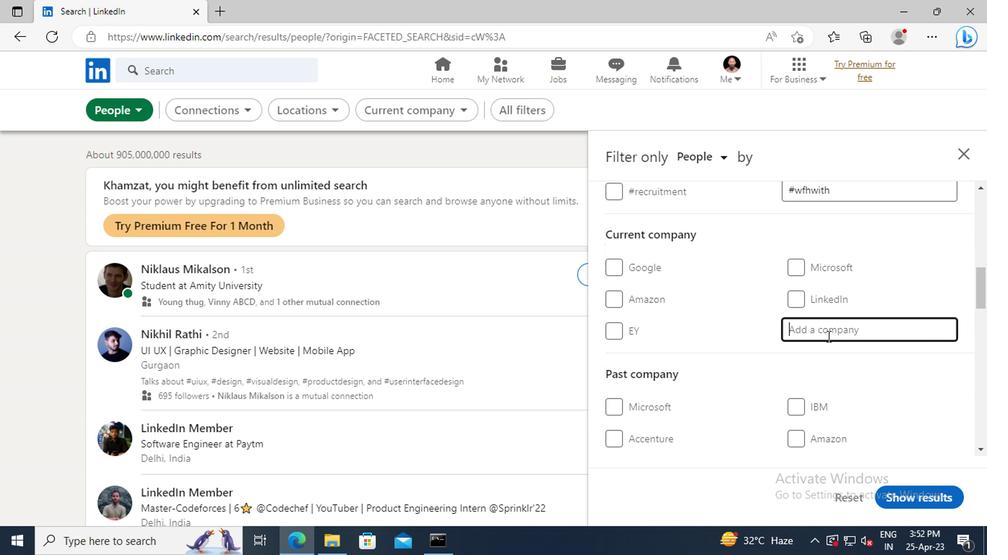 
Action: Key pressed <Key.shift>MTR<Key.space><Key.shift>FOODS<Key.space><Key.shift>PRIVATE<Key.space><Key.shift>LIMITED
Screenshot: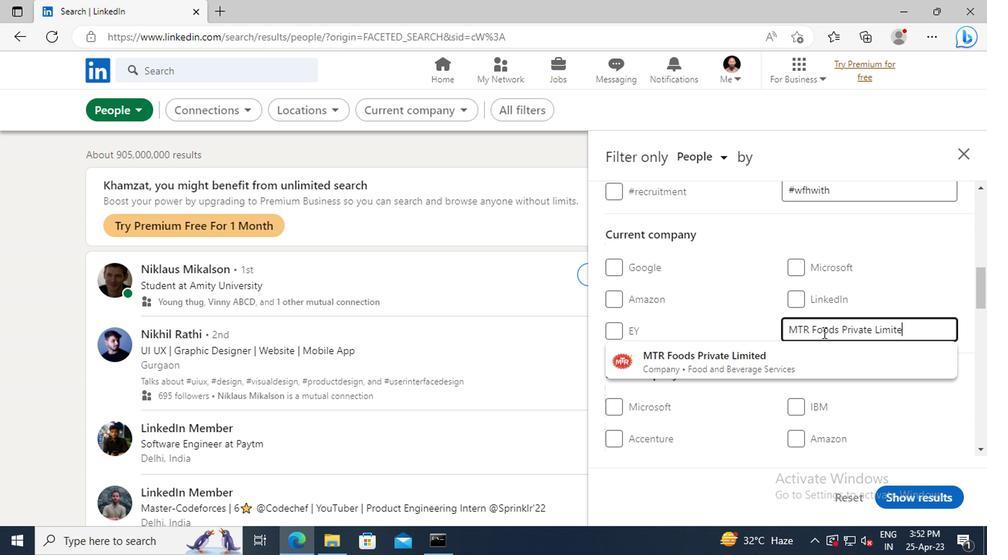 
Action: Mouse moved to (797, 356)
Screenshot: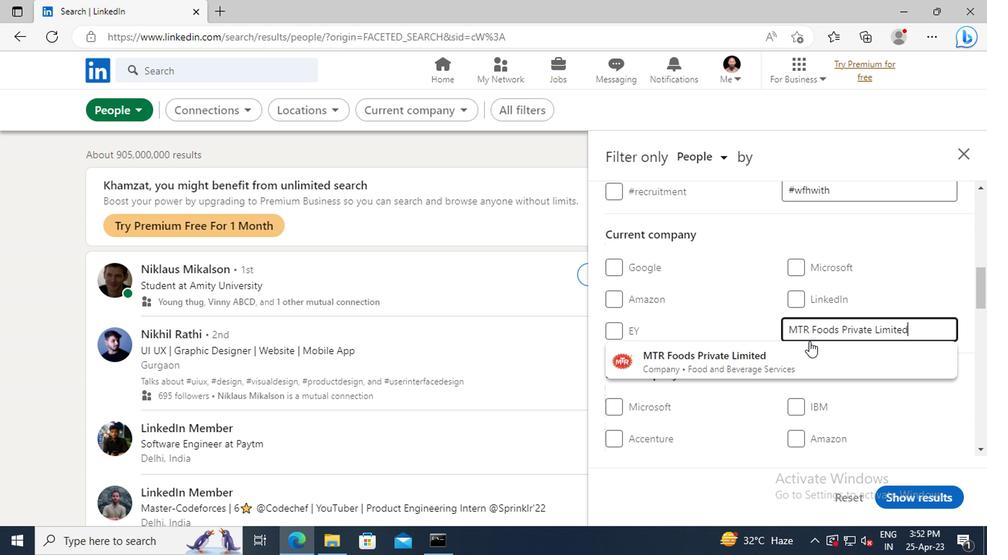 
Action: Mouse pressed left at (797, 356)
Screenshot: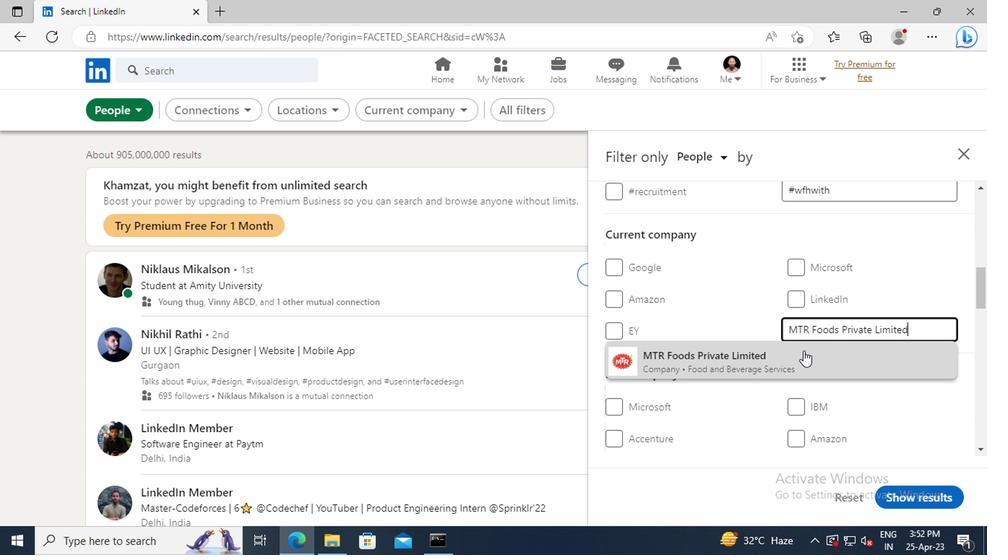 
Action: Mouse moved to (792, 343)
Screenshot: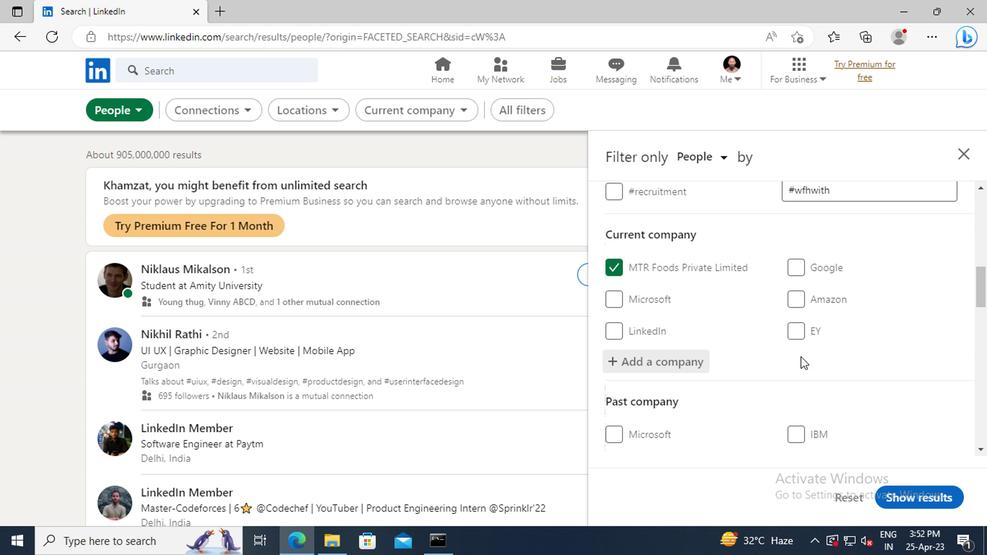 
Action: Mouse scrolled (792, 342) with delta (0, -1)
Screenshot: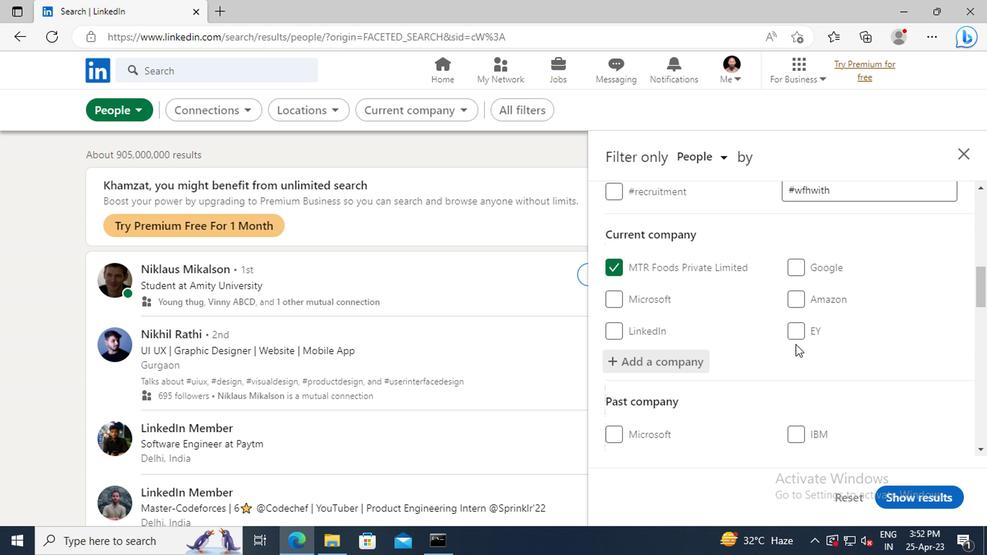 
Action: Mouse scrolled (792, 342) with delta (0, -1)
Screenshot: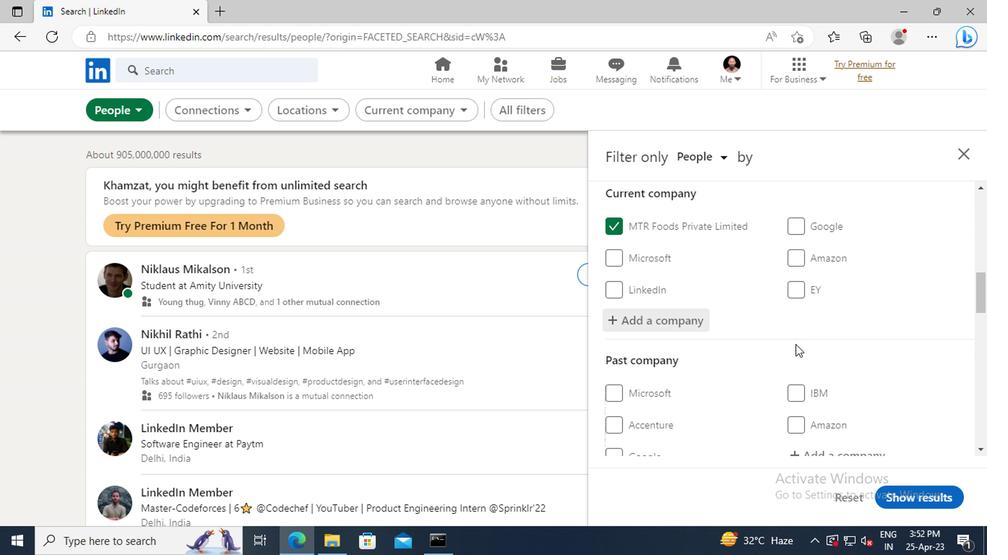 
Action: Mouse scrolled (792, 342) with delta (0, -1)
Screenshot: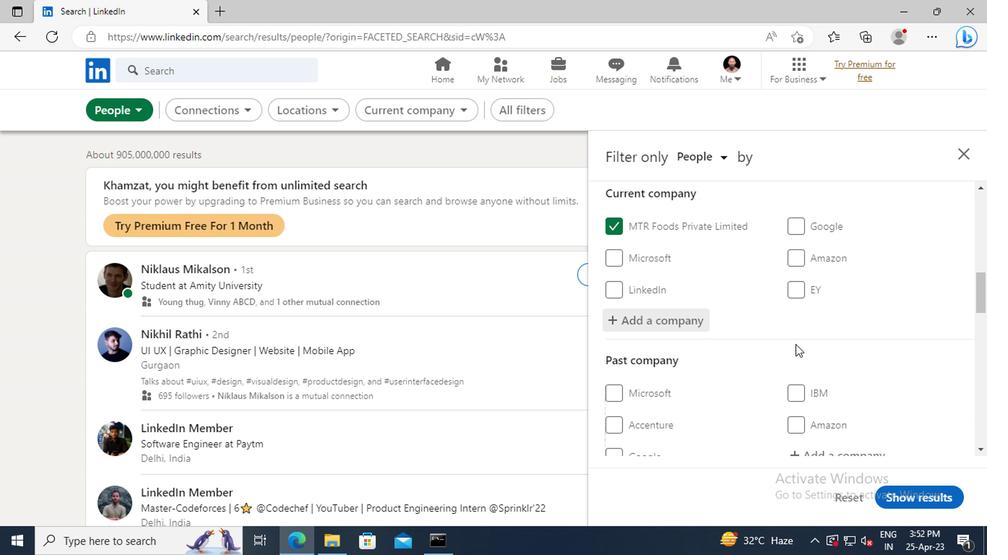 
Action: Mouse scrolled (792, 342) with delta (0, -1)
Screenshot: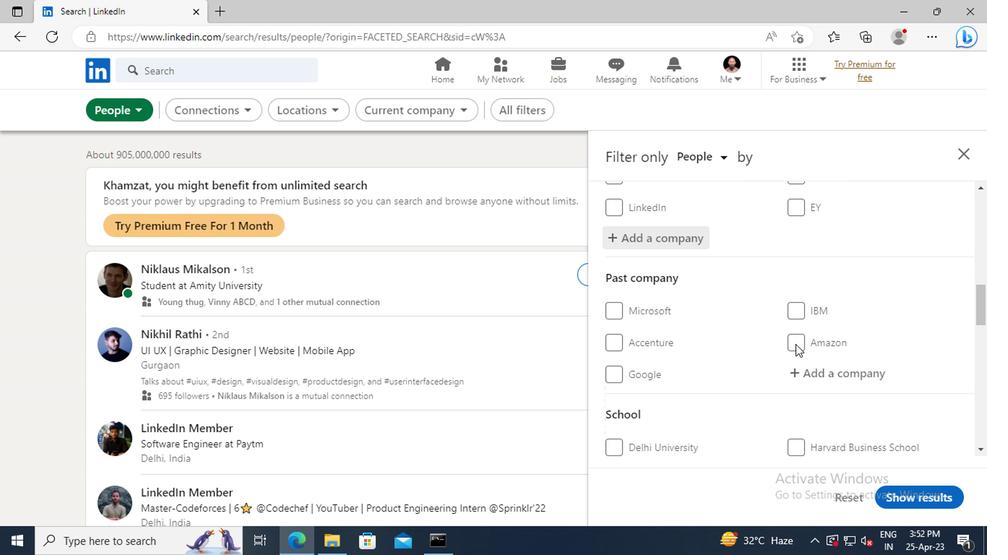 
Action: Mouse scrolled (792, 342) with delta (0, -1)
Screenshot: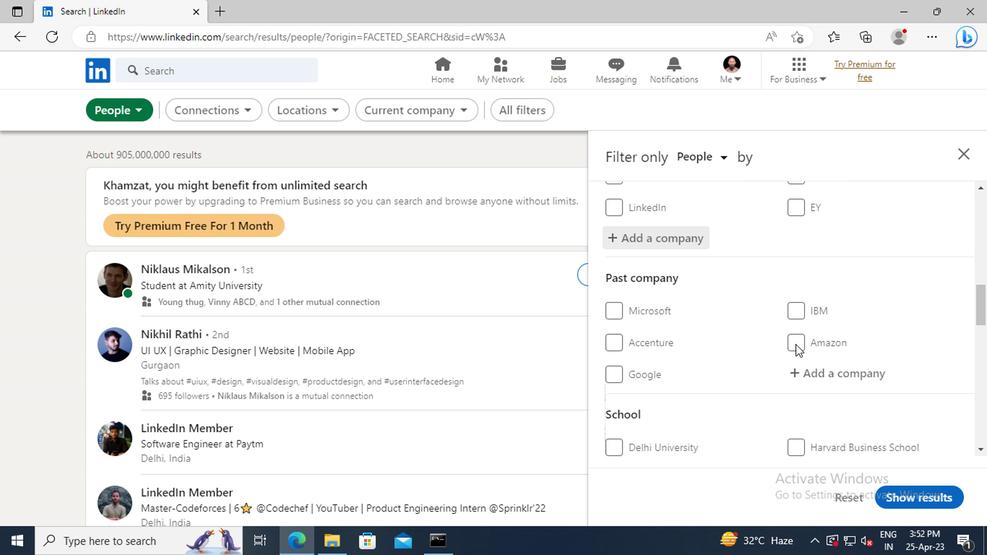 
Action: Mouse scrolled (792, 342) with delta (0, -1)
Screenshot: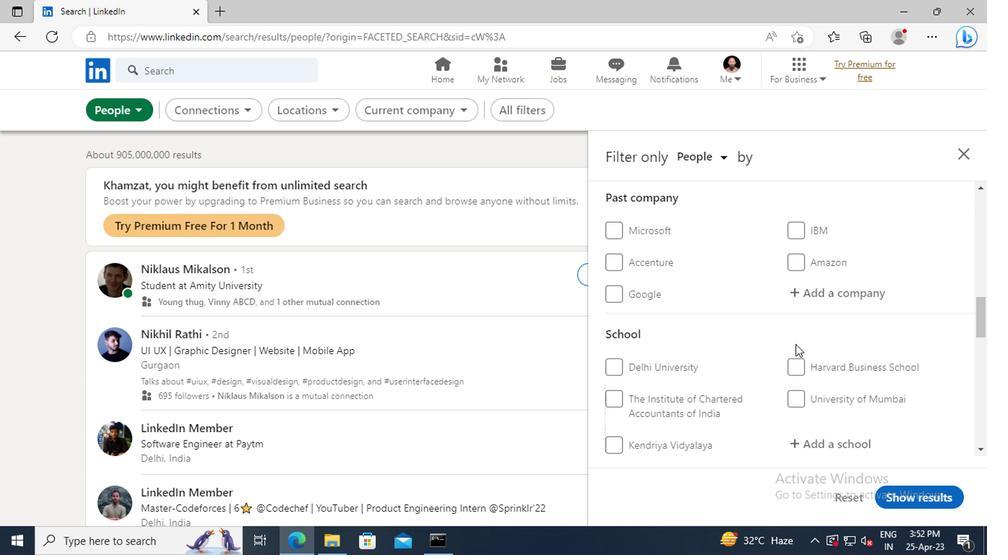 
Action: Mouse scrolled (792, 342) with delta (0, -1)
Screenshot: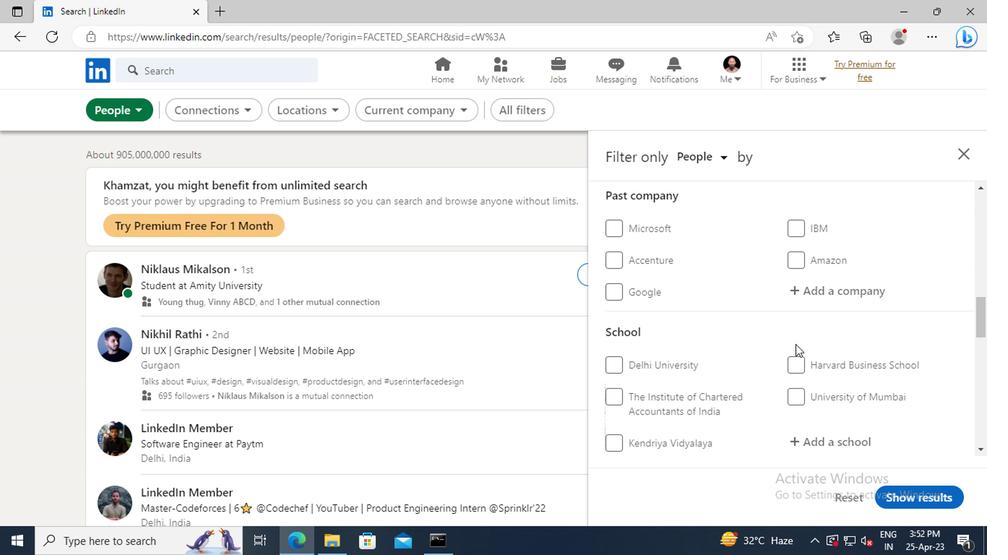 
Action: Mouse moved to (813, 359)
Screenshot: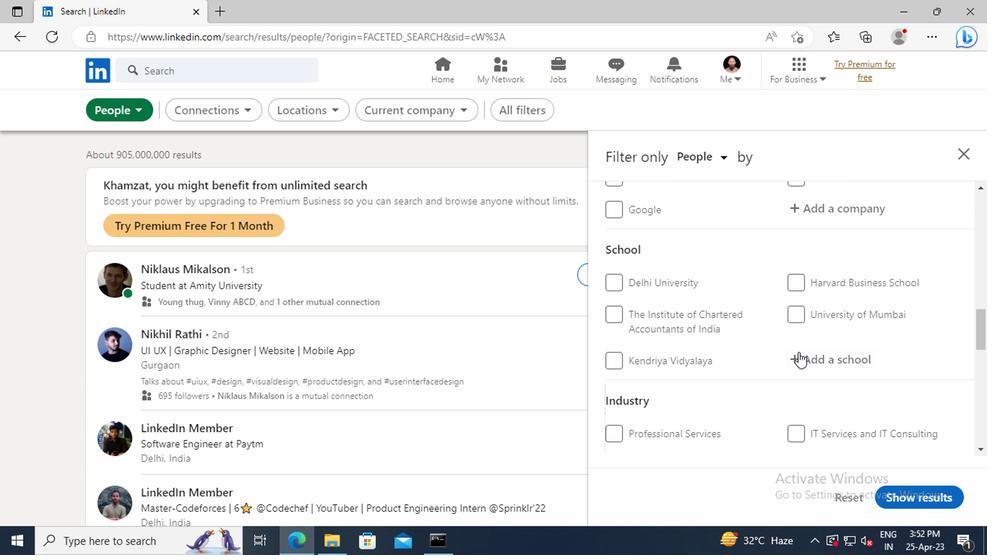 
Action: Mouse pressed left at (813, 359)
Screenshot: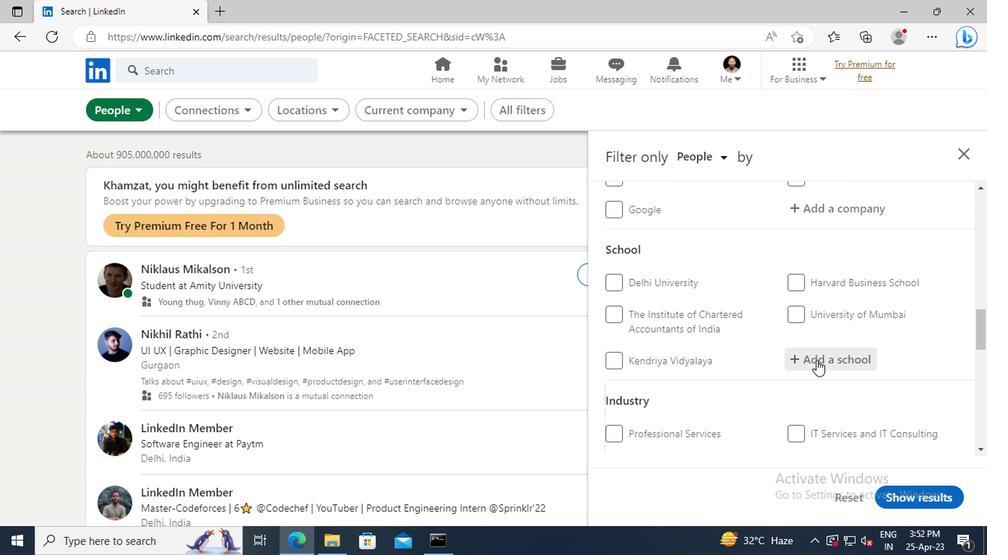 
Action: Key pressed <Key.shift>TEEGALA<Key.space><Key.shift>KRISHNA<Key.space><Key.shift>REDDY<Key.space><Key.shift>ENGINEERING<Key.space><Key.shift>COLLEGE
Screenshot: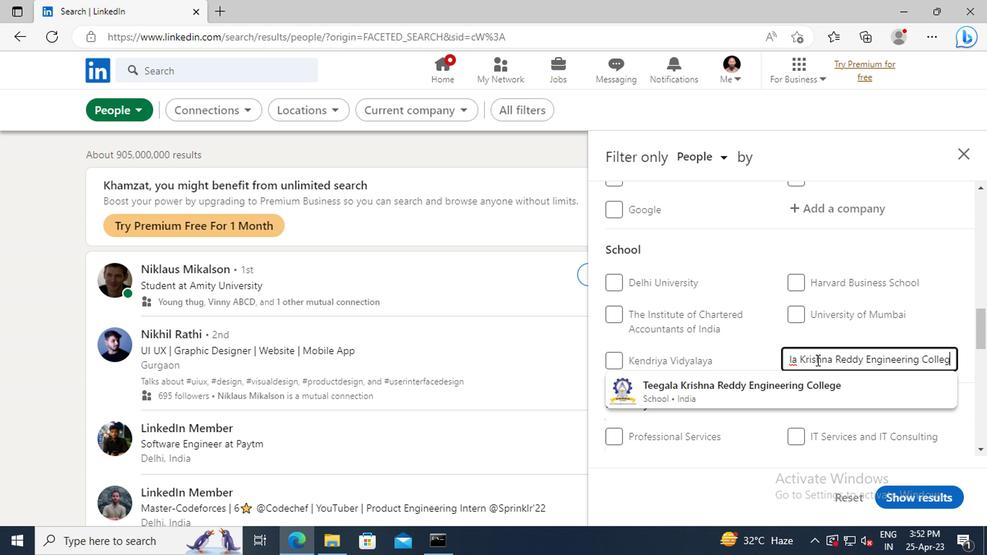 
Action: Mouse moved to (807, 387)
Screenshot: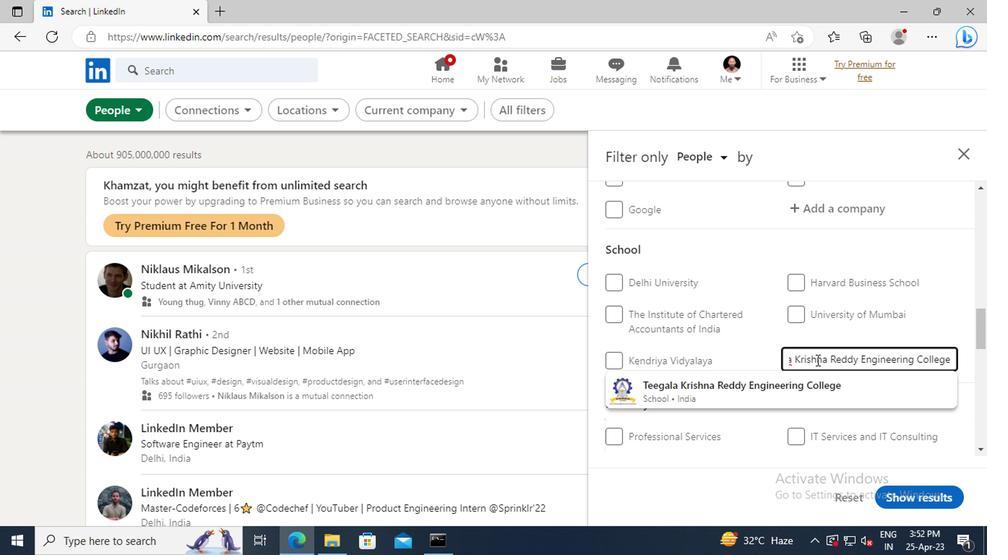
Action: Mouse pressed left at (807, 387)
Screenshot: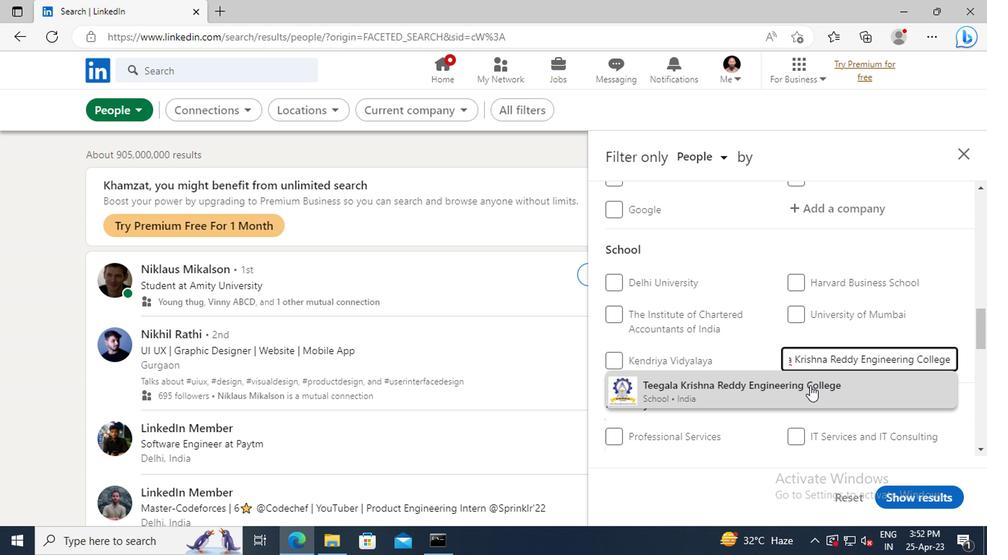 
Action: Mouse moved to (772, 347)
Screenshot: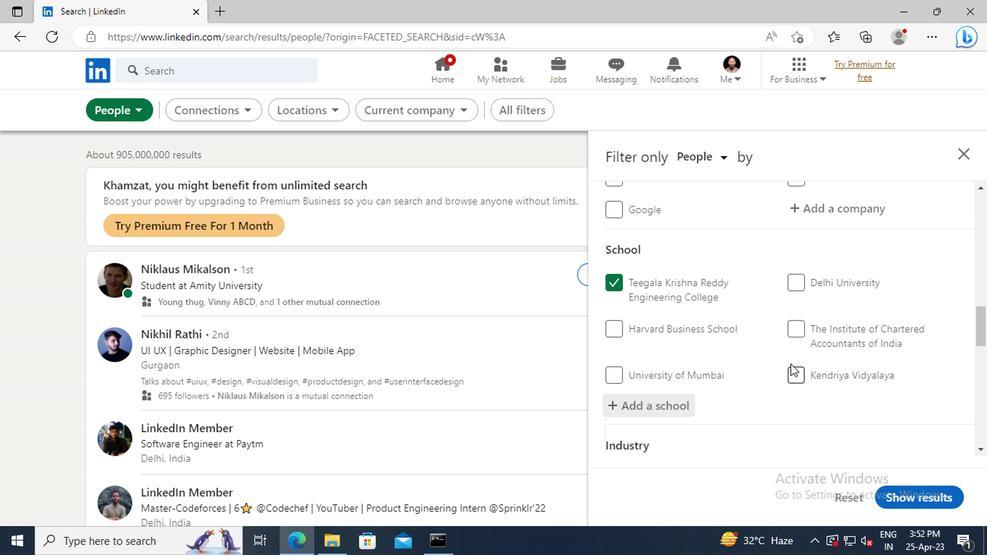 
Action: Mouse scrolled (772, 346) with delta (0, -1)
Screenshot: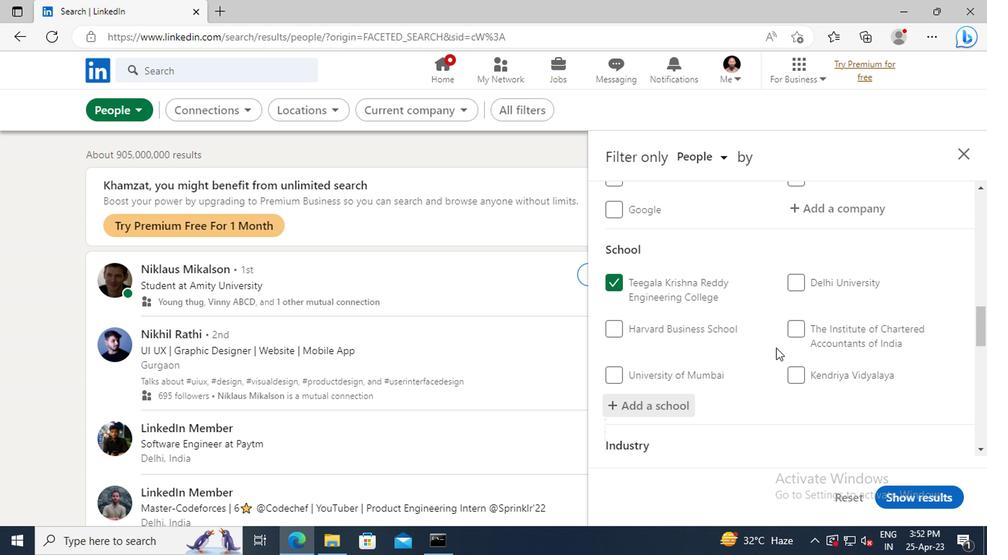 
Action: Mouse scrolled (772, 346) with delta (0, -1)
Screenshot: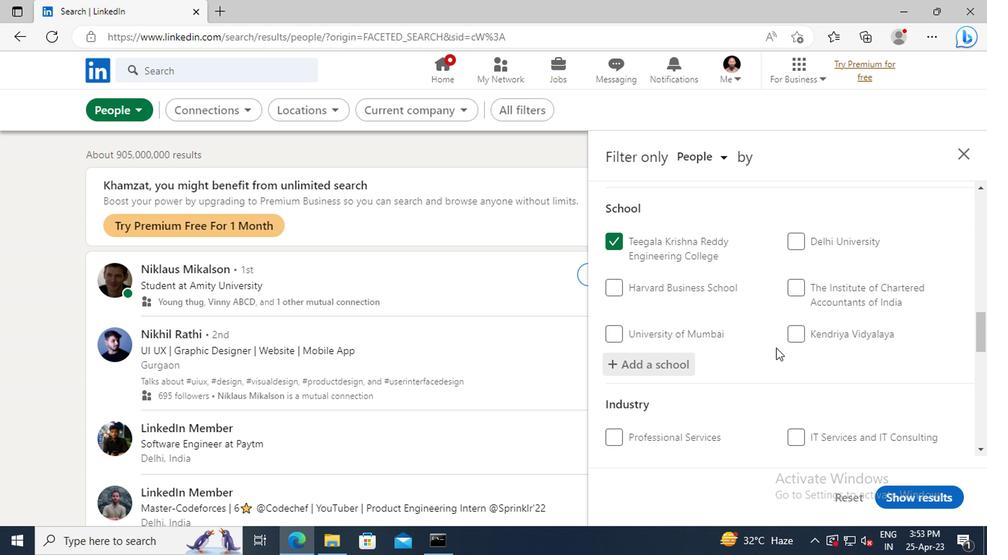 
Action: Mouse scrolled (772, 346) with delta (0, -1)
Screenshot: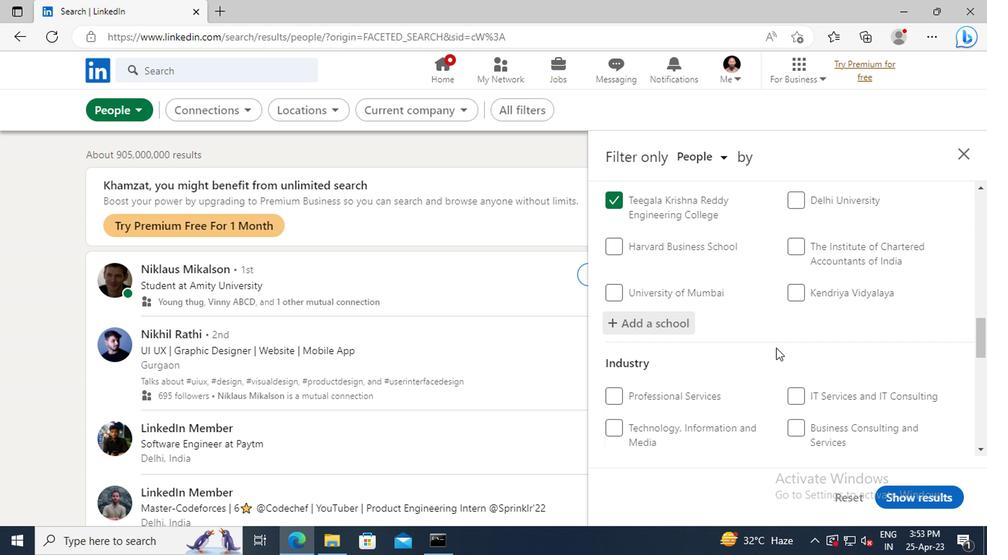 
Action: Mouse scrolled (772, 346) with delta (0, -1)
Screenshot: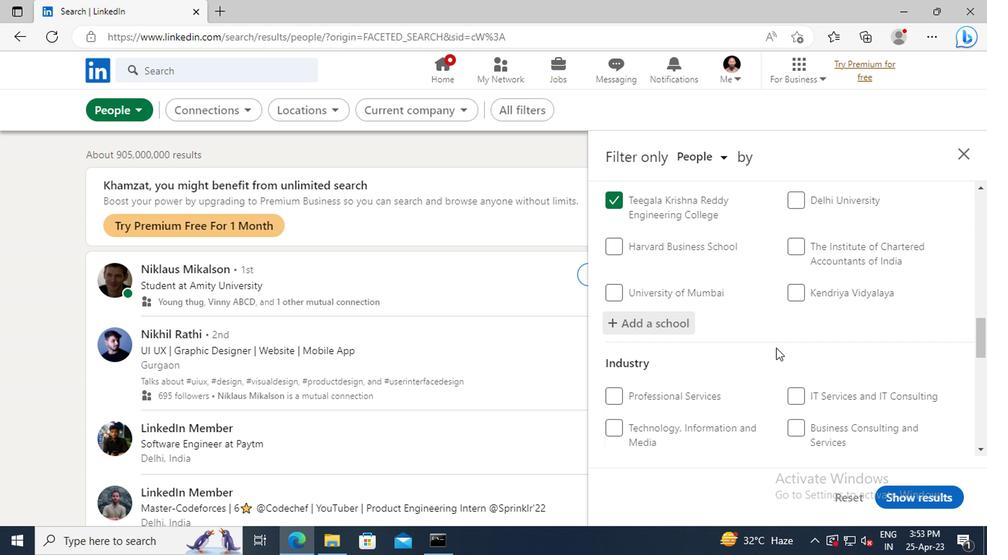 
Action: Mouse moved to (801, 384)
Screenshot: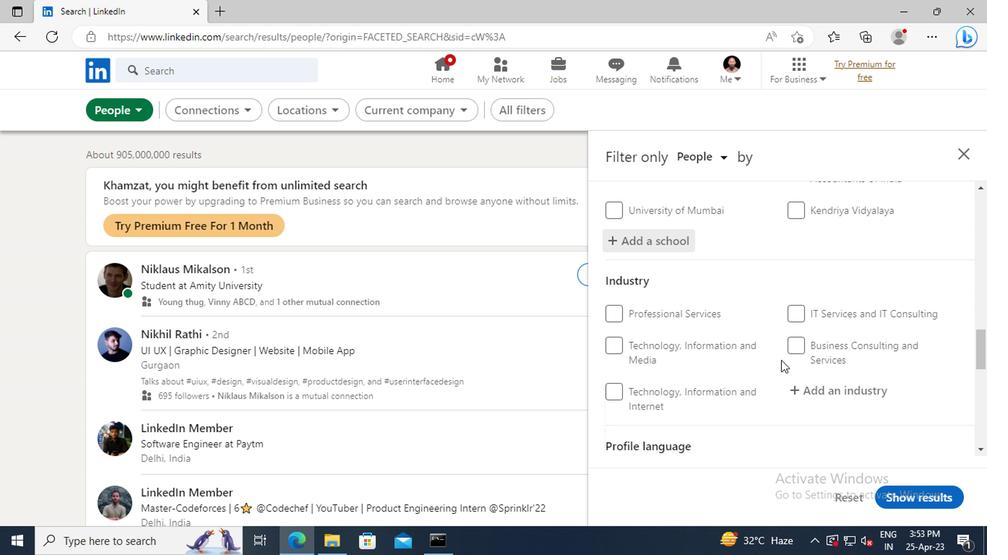 
Action: Mouse pressed left at (801, 384)
Screenshot: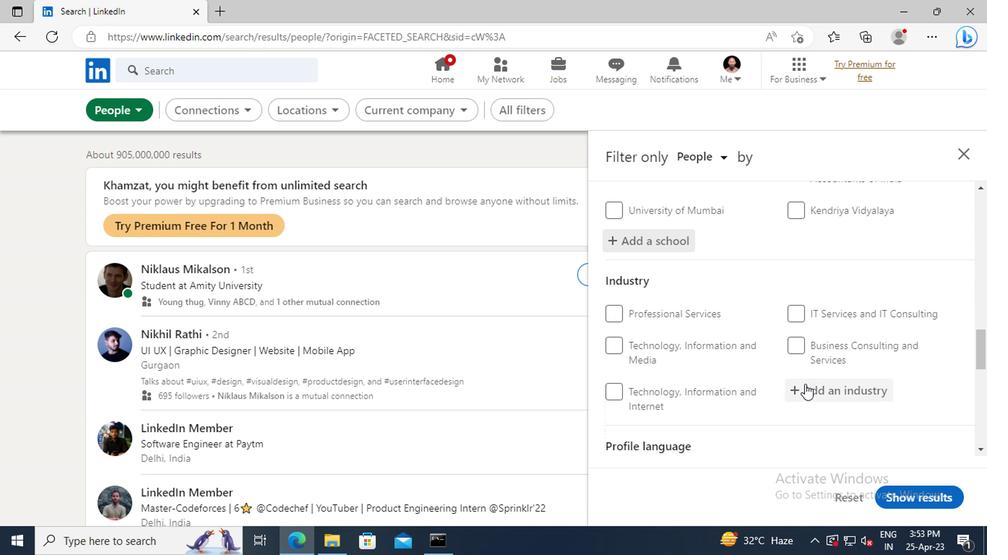 
Action: Key pressed <Key.shift>INTERNATIONAL<Key.space><Key.shift>TRADE<Key.space>AND<Key.space><Key.shift>DEVELOPMENT
Screenshot: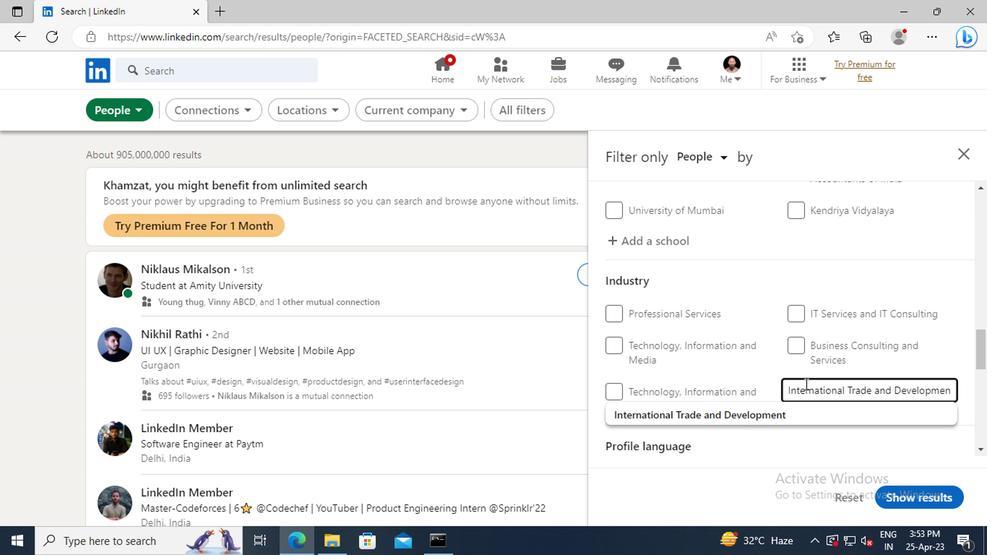 
Action: Mouse moved to (800, 414)
Screenshot: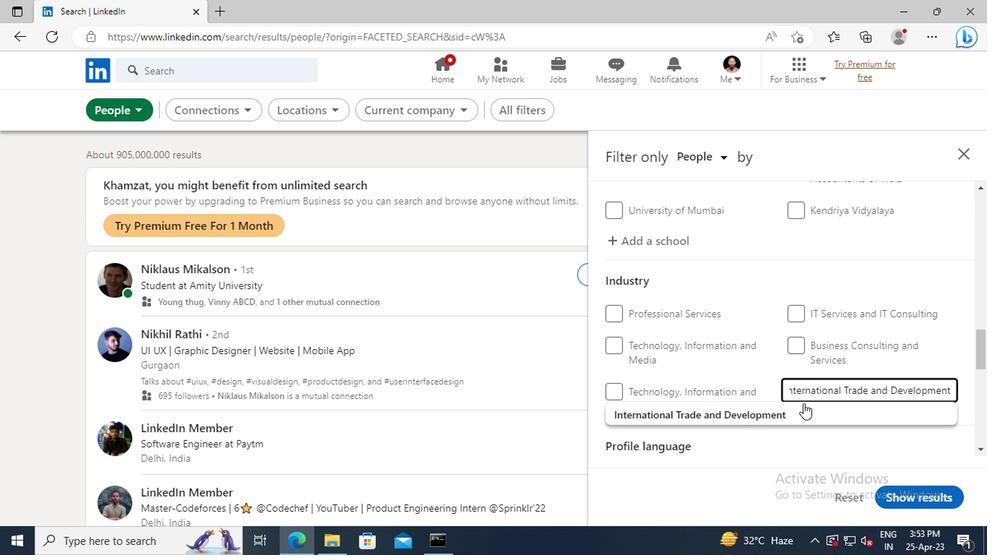 
Action: Mouse pressed left at (800, 414)
Screenshot: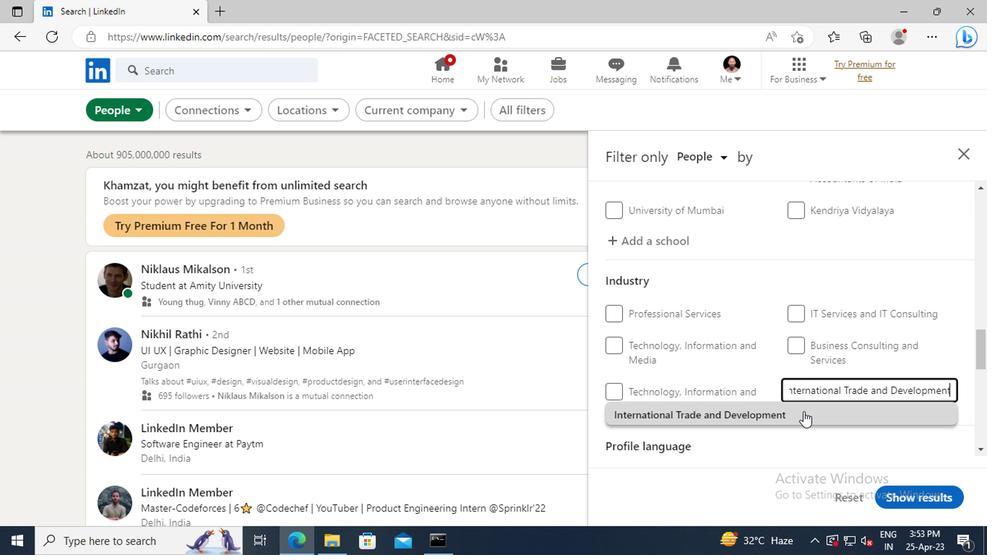 
Action: Mouse moved to (790, 317)
Screenshot: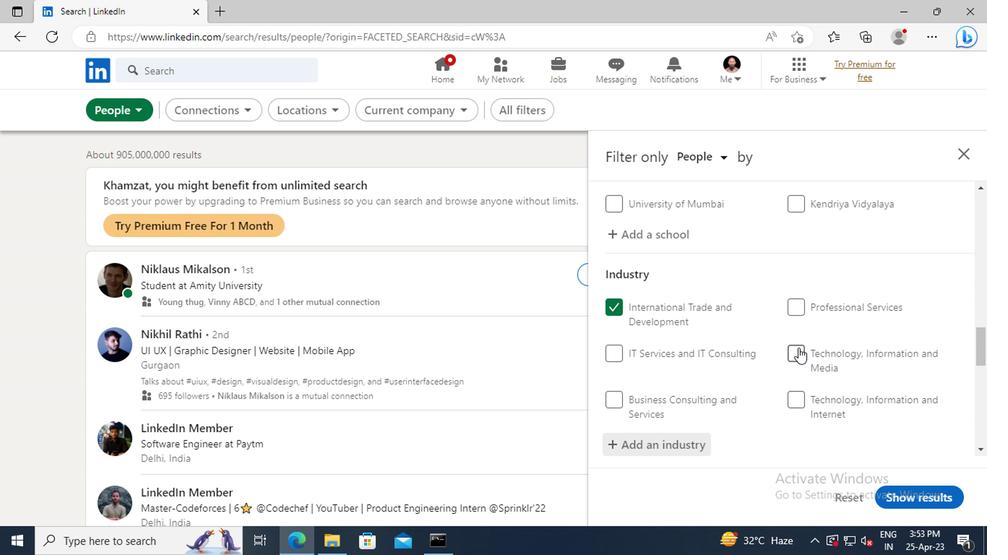 
Action: Mouse scrolled (790, 317) with delta (0, 0)
Screenshot: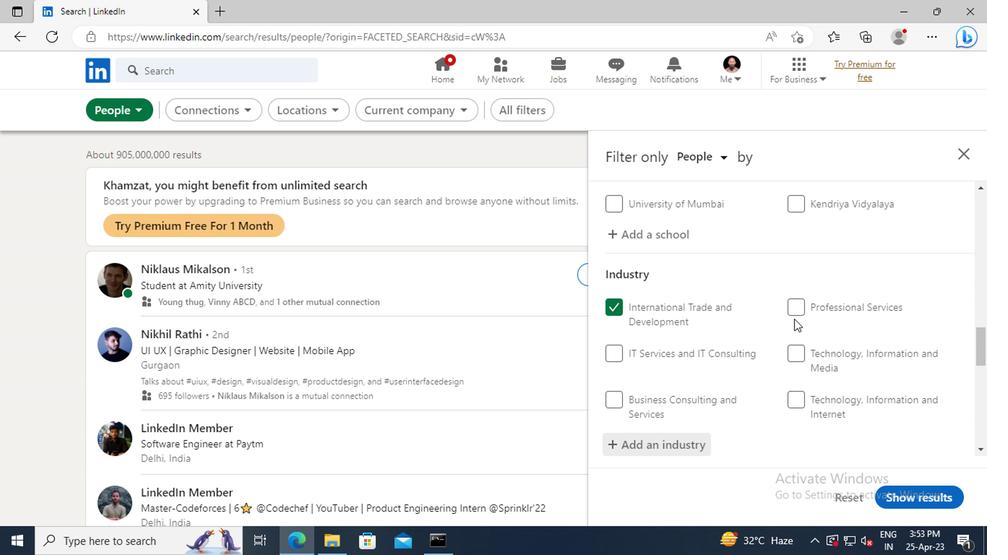 
Action: Mouse scrolled (790, 317) with delta (0, 0)
Screenshot: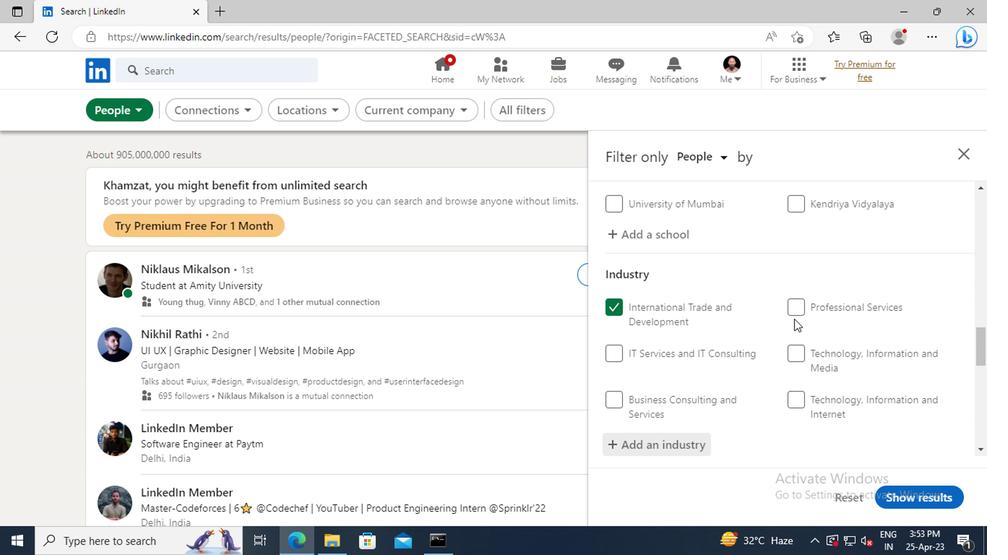 
Action: Mouse scrolled (790, 317) with delta (0, 0)
Screenshot: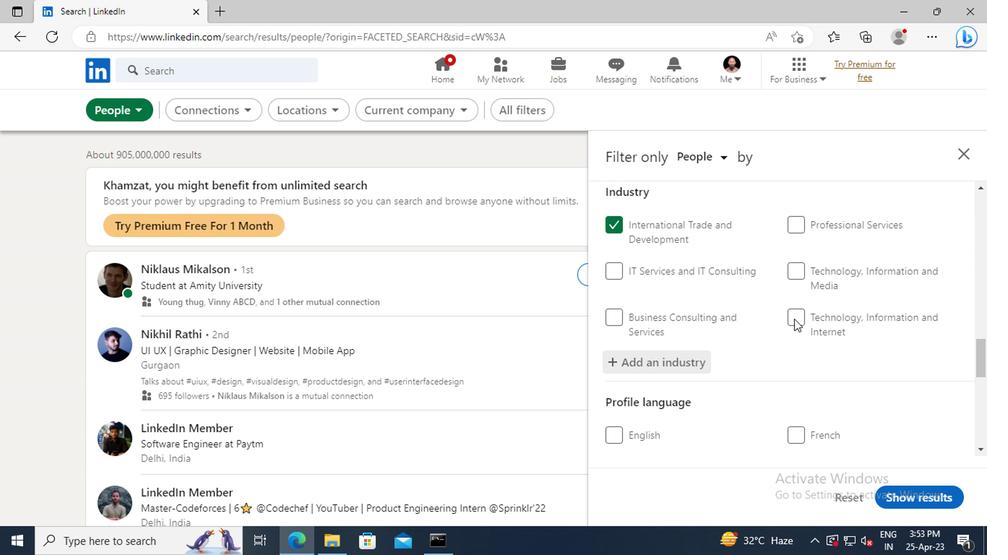 
Action: Mouse scrolled (790, 317) with delta (0, 0)
Screenshot: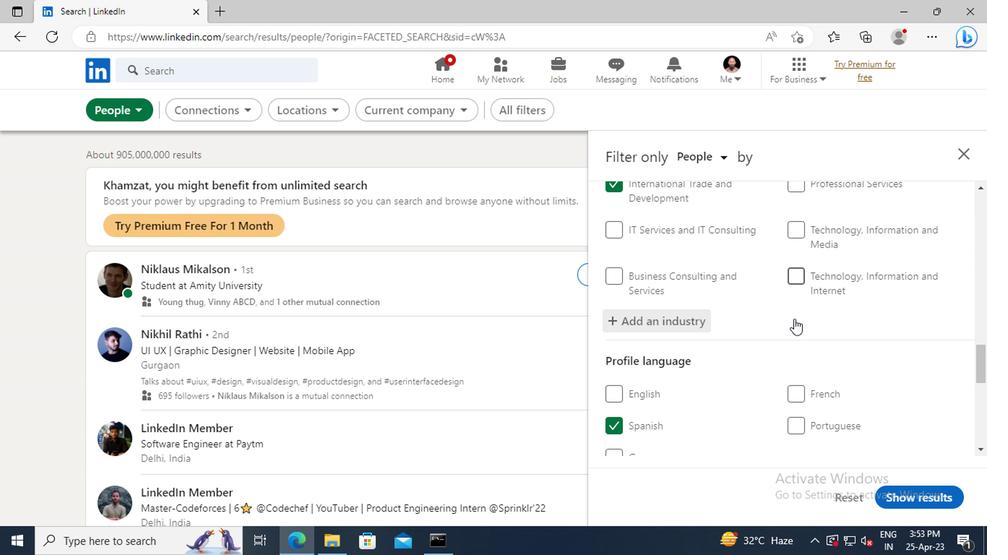 
Action: Mouse scrolled (790, 317) with delta (0, 0)
Screenshot: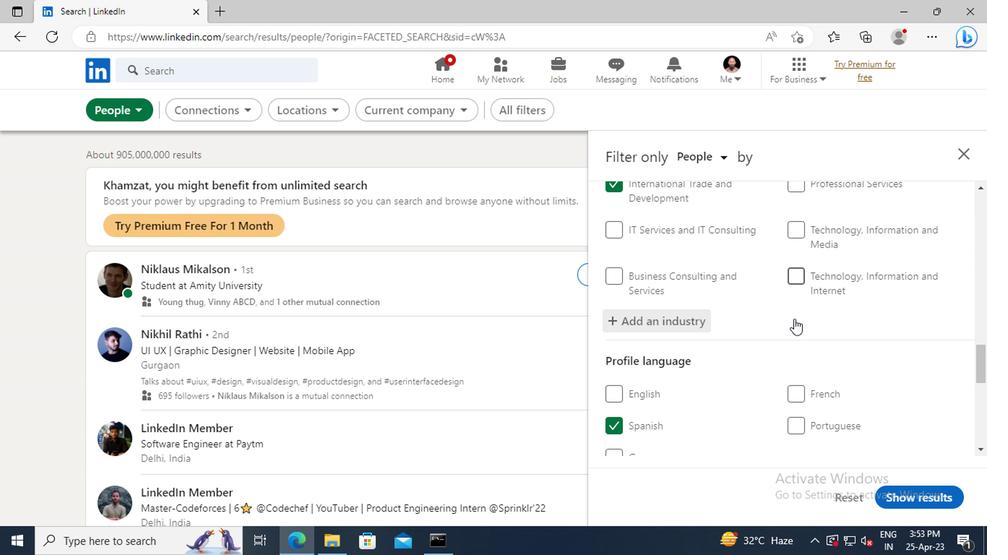 
Action: Mouse scrolled (790, 317) with delta (0, 0)
Screenshot: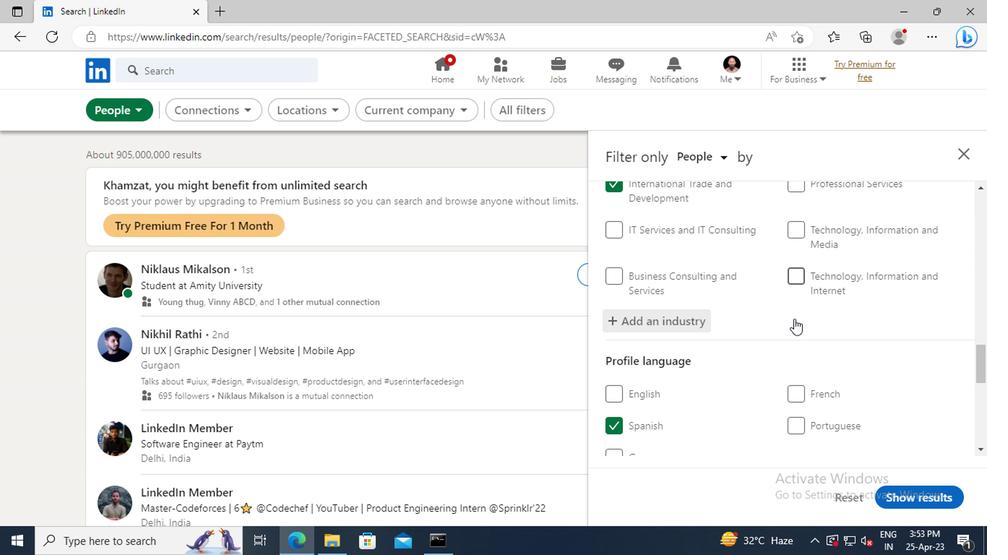 
Action: Mouse moved to (790, 317)
Screenshot: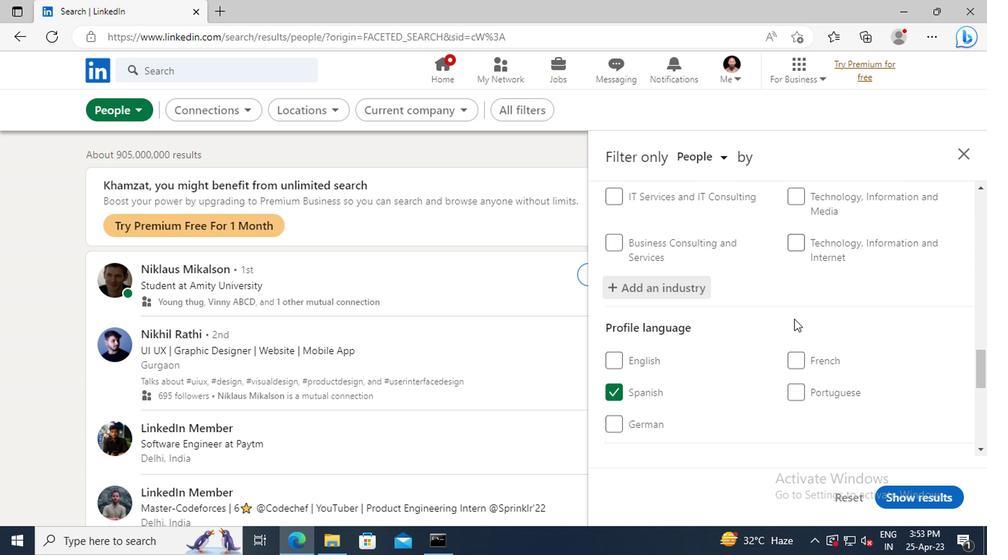 
Action: Mouse scrolled (790, 316) with delta (0, 0)
Screenshot: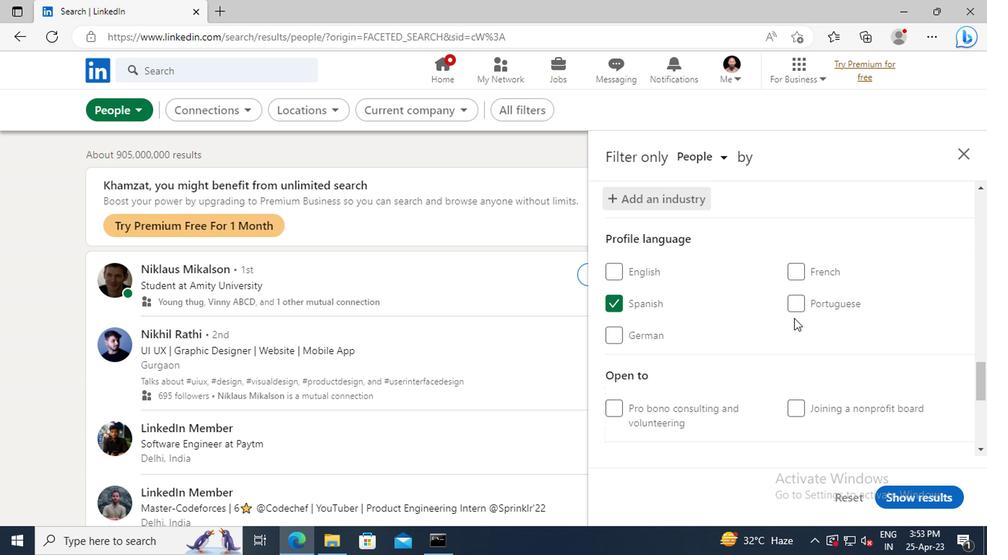 
Action: Mouse scrolled (790, 316) with delta (0, 0)
Screenshot: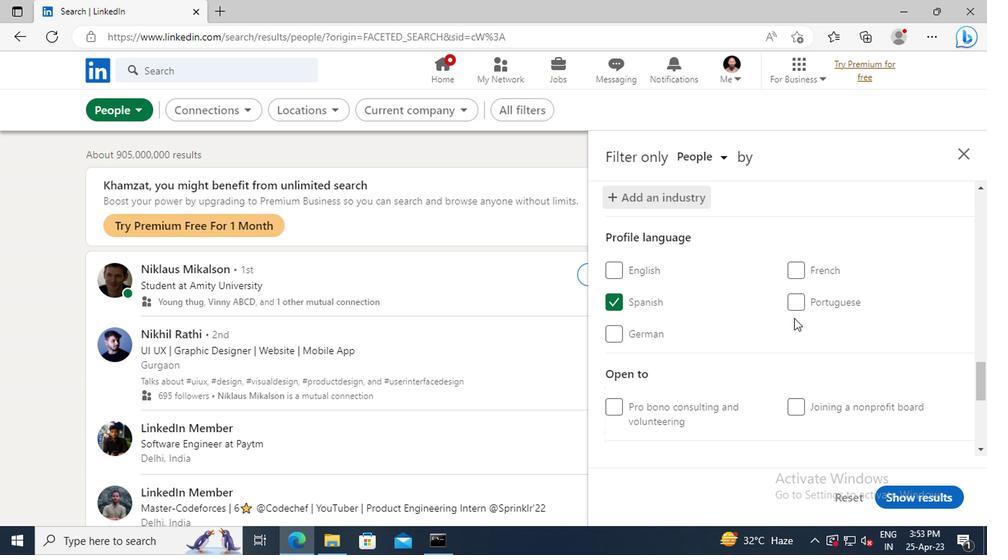 
Action: Mouse scrolled (790, 316) with delta (0, 0)
Screenshot: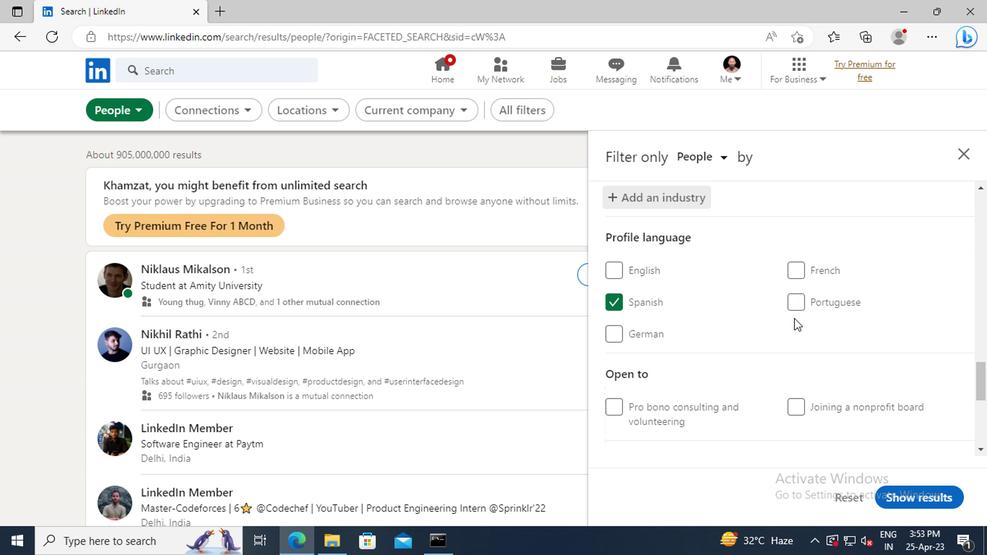 
Action: Mouse scrolled (790, 316) with delta (0, 0)
Screenshot: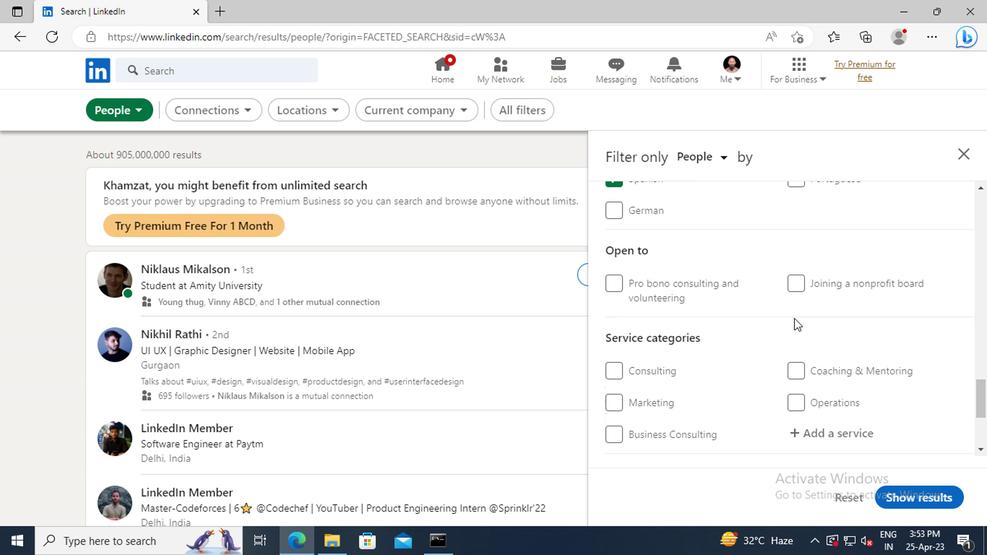 
Action: Mouse scrolled (790, 316) with delta (0, 0)
Screenshot: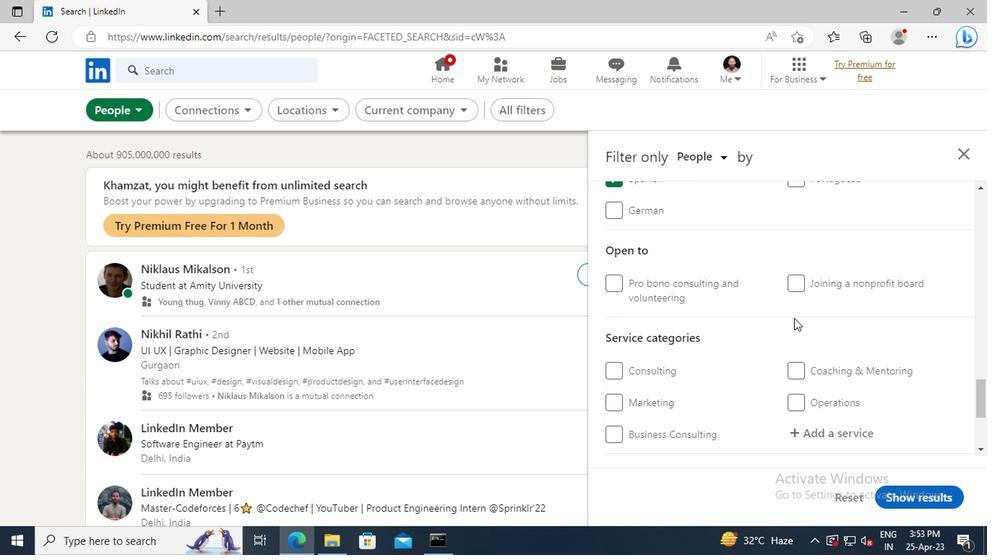 
Action: Mouse moved to (805, 351)
Screenshot: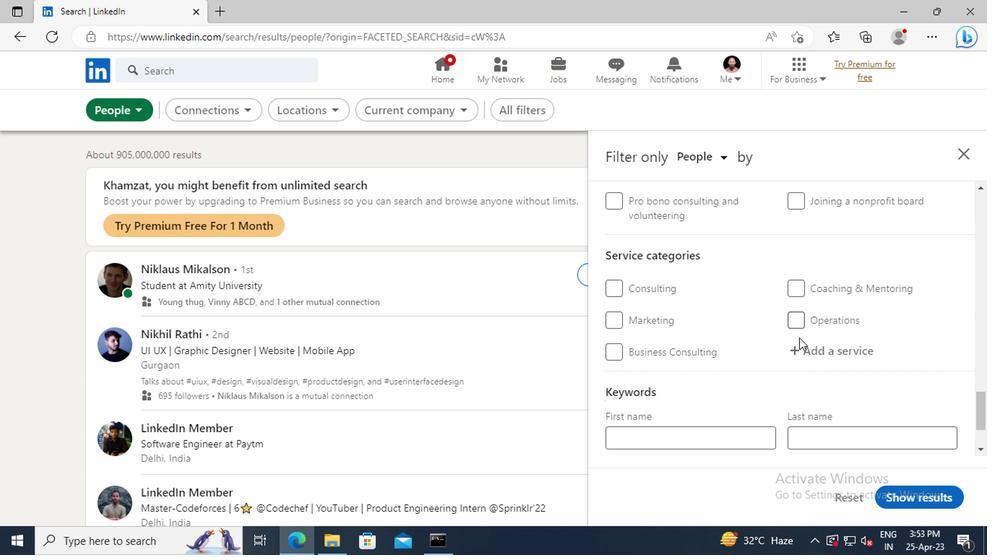 
Action: Mouse pressed left at (805, 351)
Screenshot: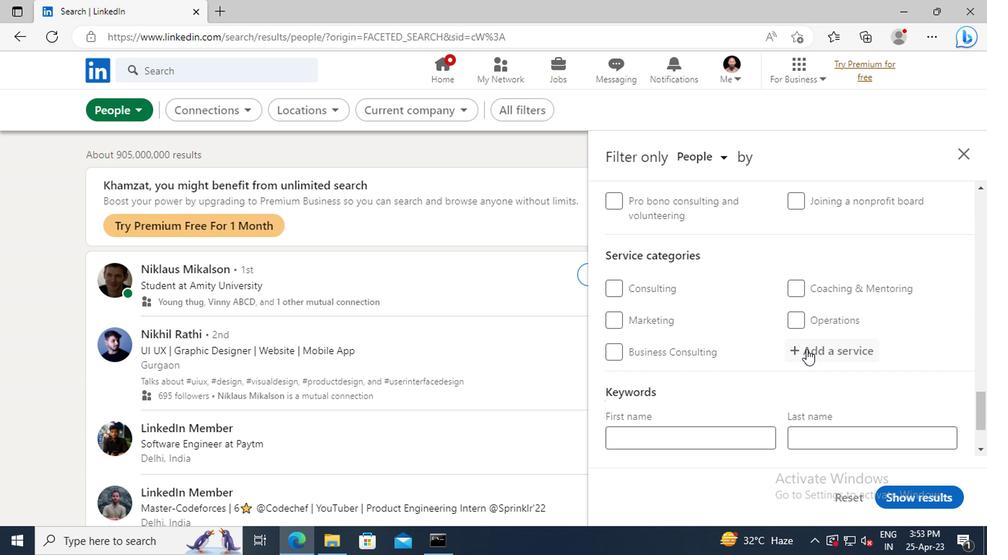 
Action: Key pressed <Key.shift_r>AUDIO<Key.space><Key.shift>ENGINEERING
Screenshot: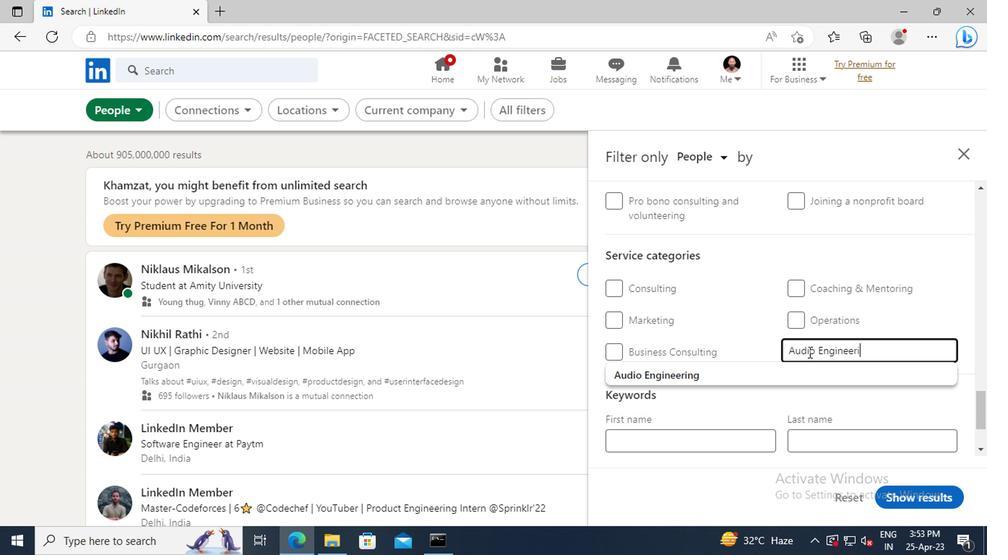 
Action: Mouse moved to (781, 368)
Screenshot: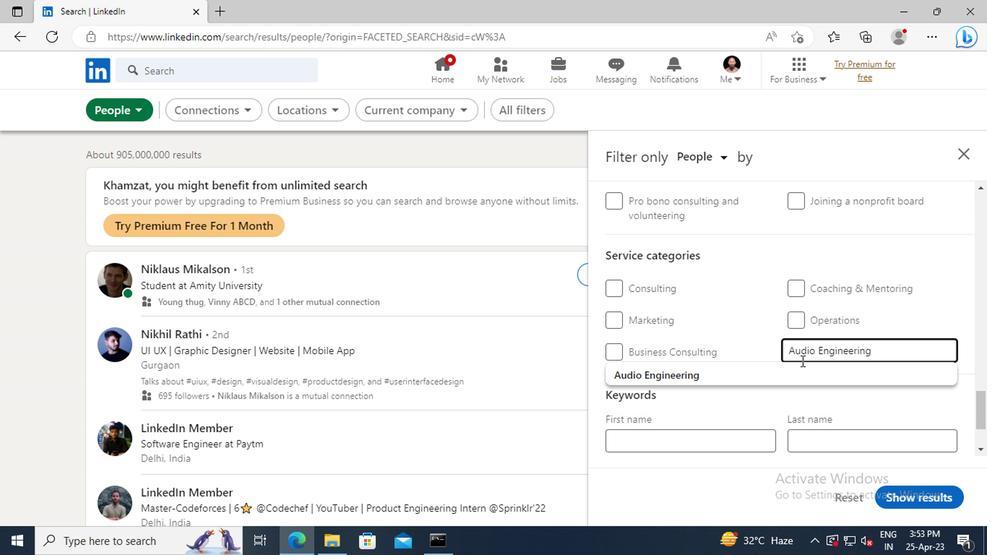 
Action: Mouse pressed left at (781, 368)
Screenshot: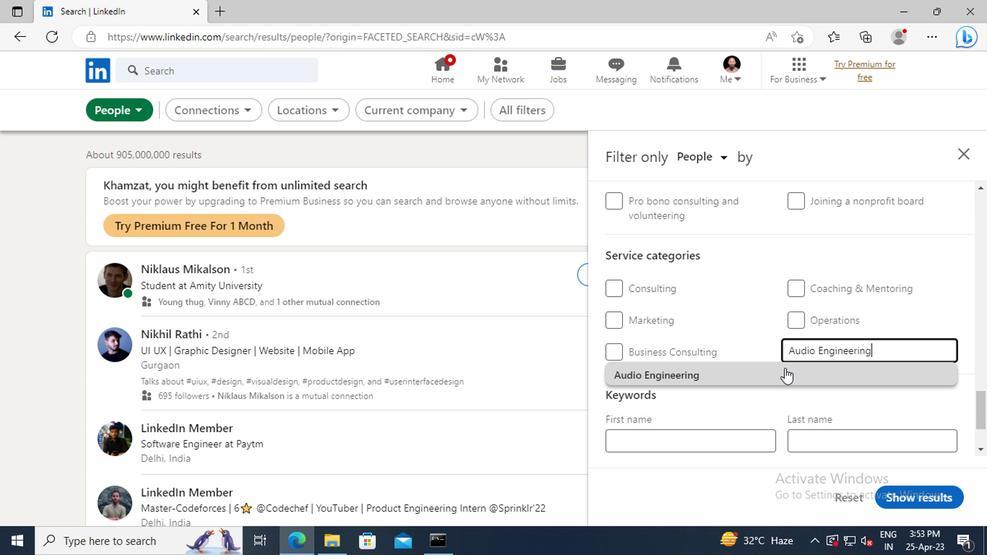 
Action: Mouse moved to (776, 330)
Screenshot: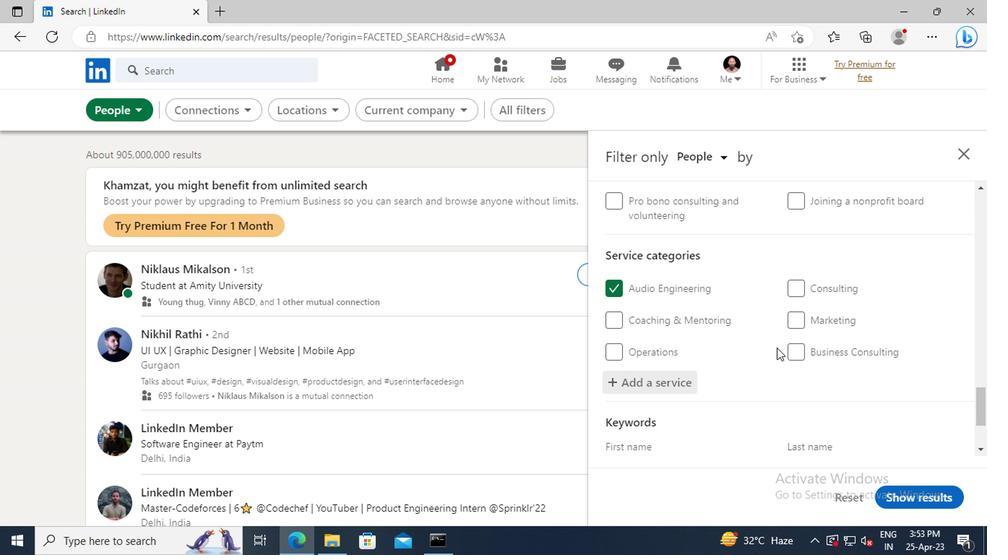 
Action: Mouse scrolled (776, 329) with delta (0, -1)
Screenshot: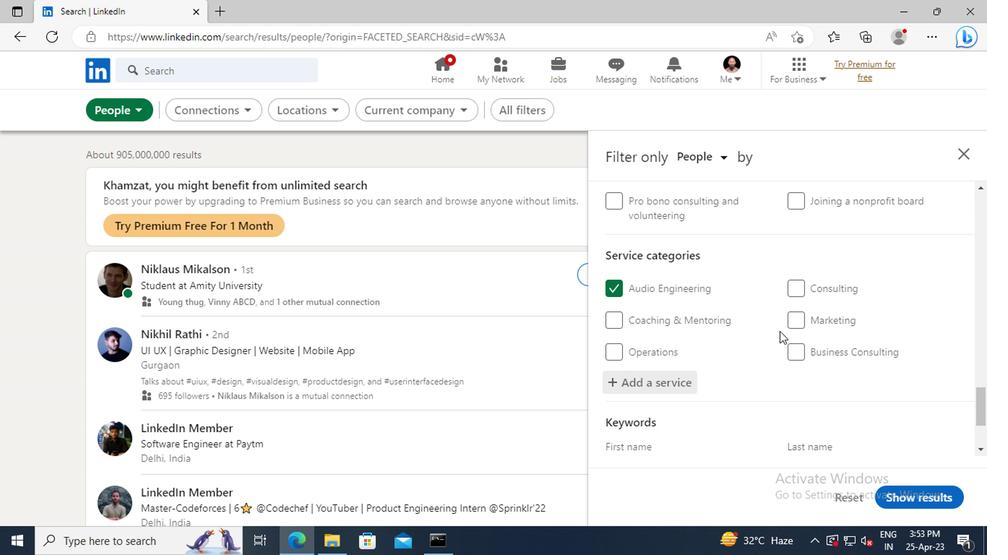 
Action: Mouse scrolled (776, 329) with delta (0, -1)
Screenshot: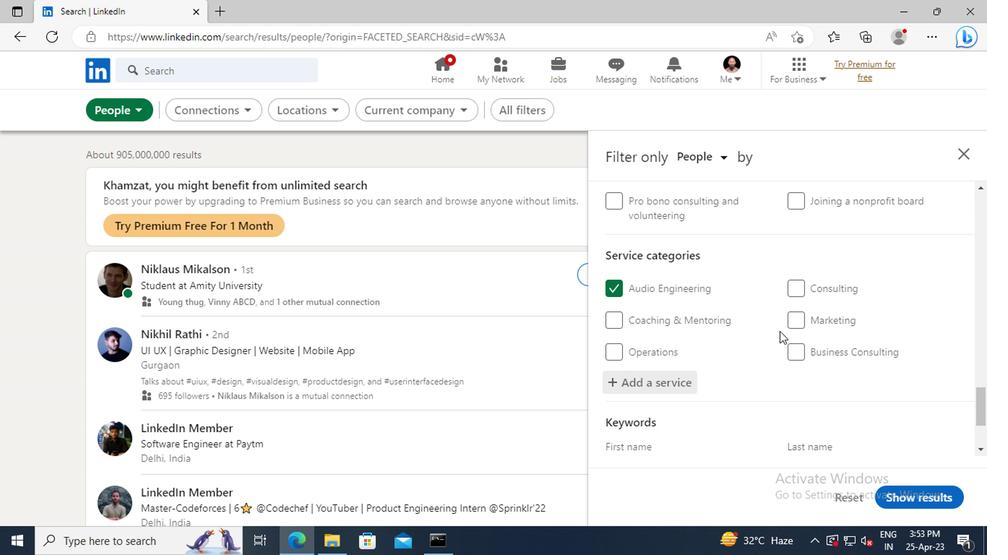 
Action: Mouse scrolled (776, 329) with delta (0, -1)
Screenshot: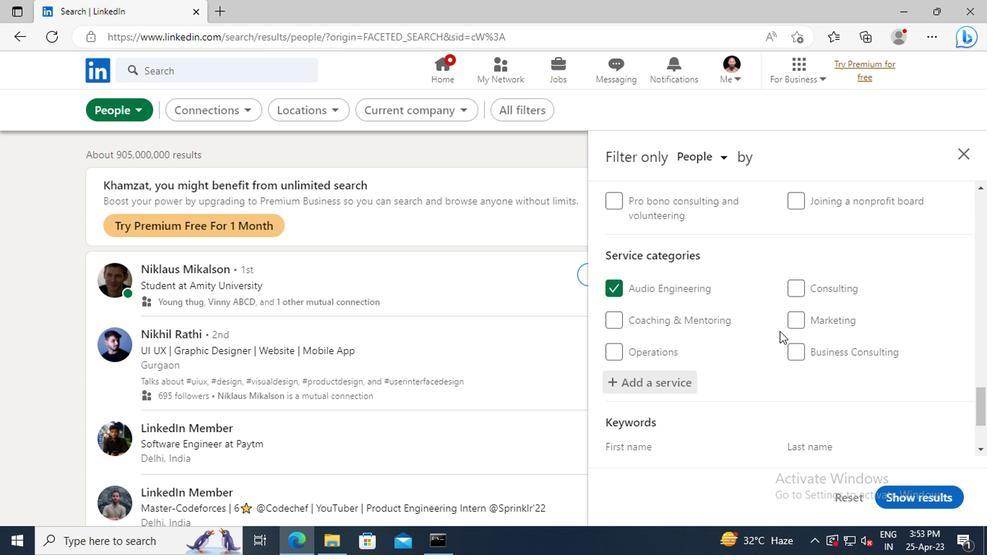 
Action: Mouse scrolled (776, 329) with delta (0, -1)
Screenshot: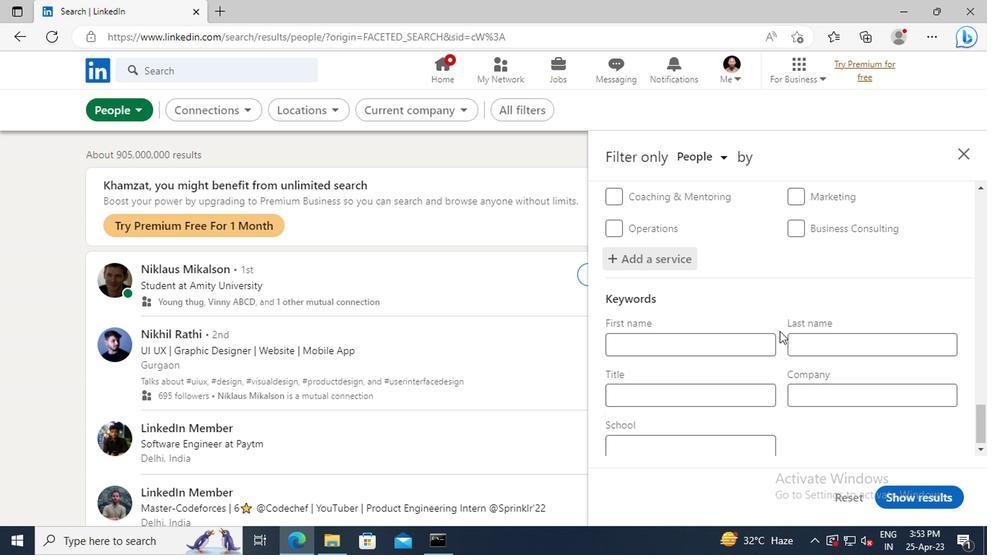 
Action: Mouse scrolled (776, 329) with delta (0, -1)
Screenshot: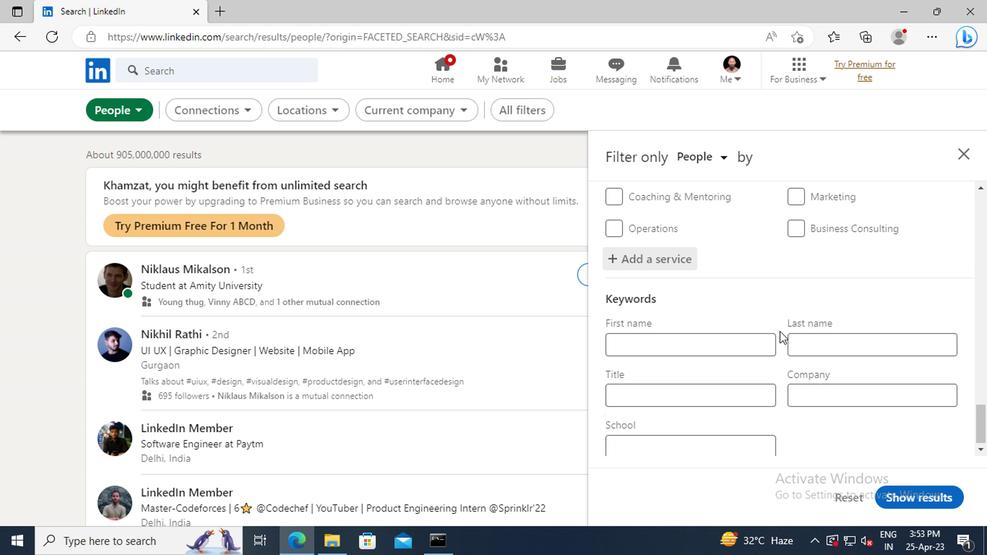 
Action: Mouse scrolled (776, 329) with delta (0, -1)
Screenshot: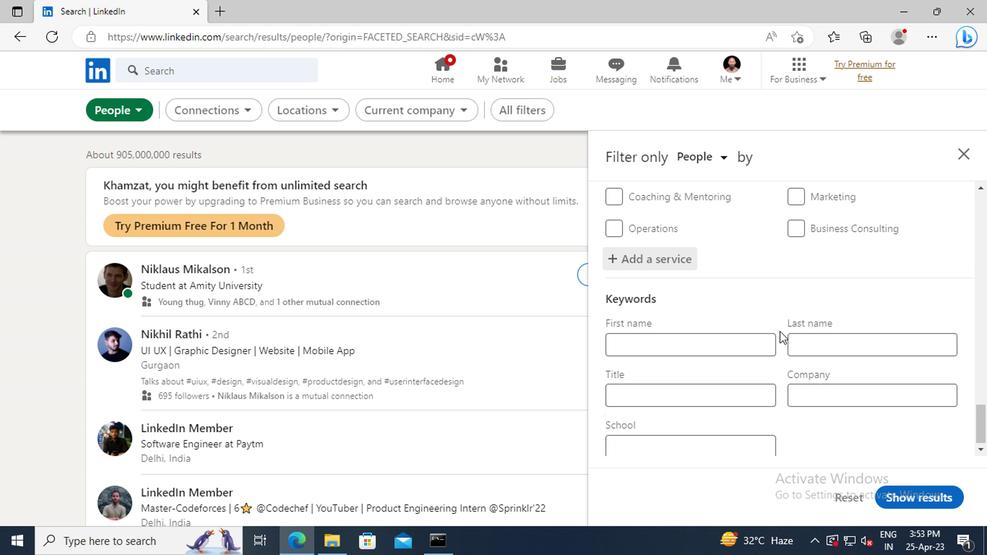 
Action: Mouse moved to (707, 393)
Screenshot: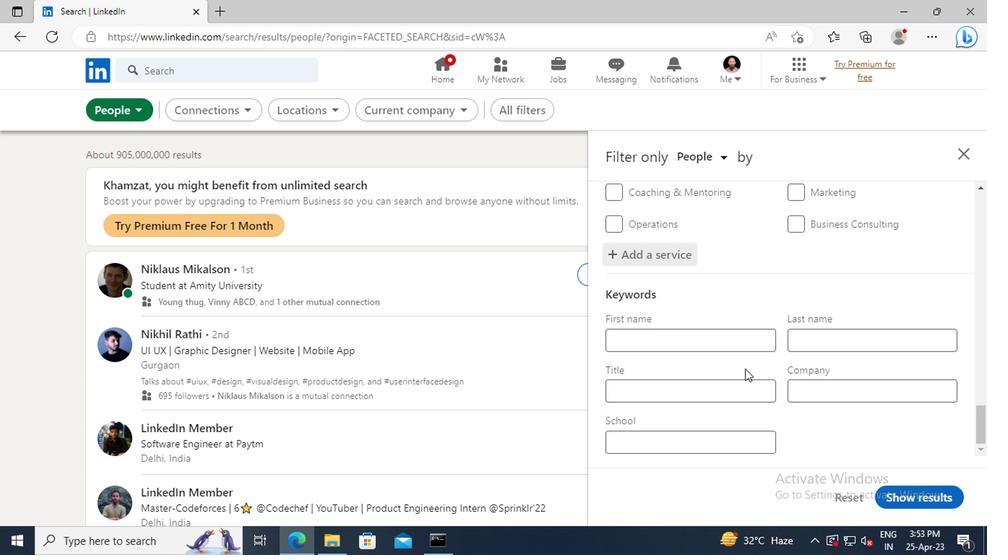 
Action: Mouse pressed left at (707, 393)
Screenshot: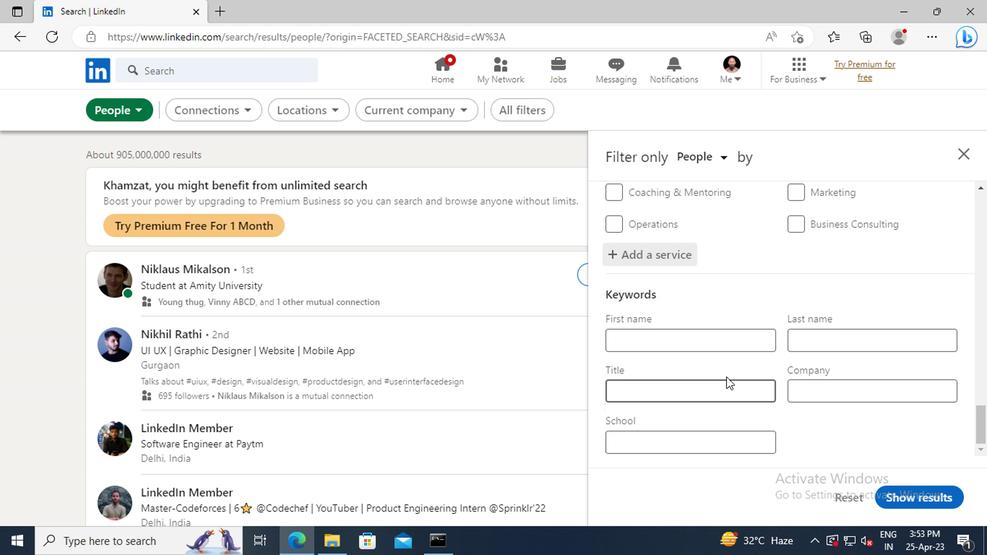
Action: Key pressed <Key.shift_r>SALES<Key.space><Key.shift>REPRESENTATIVE
Screenshot: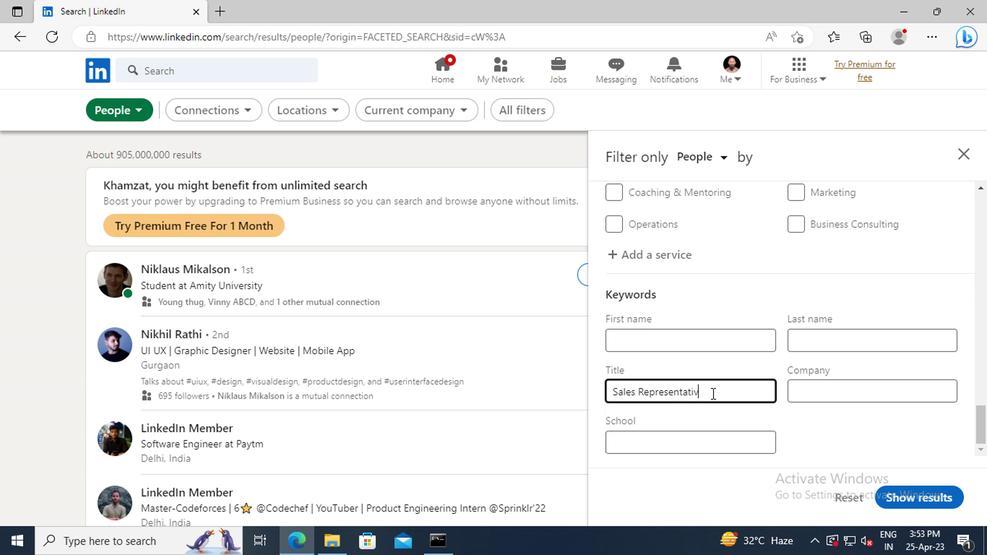 
Action: Mouse moved to (898, 496)
Screenshot: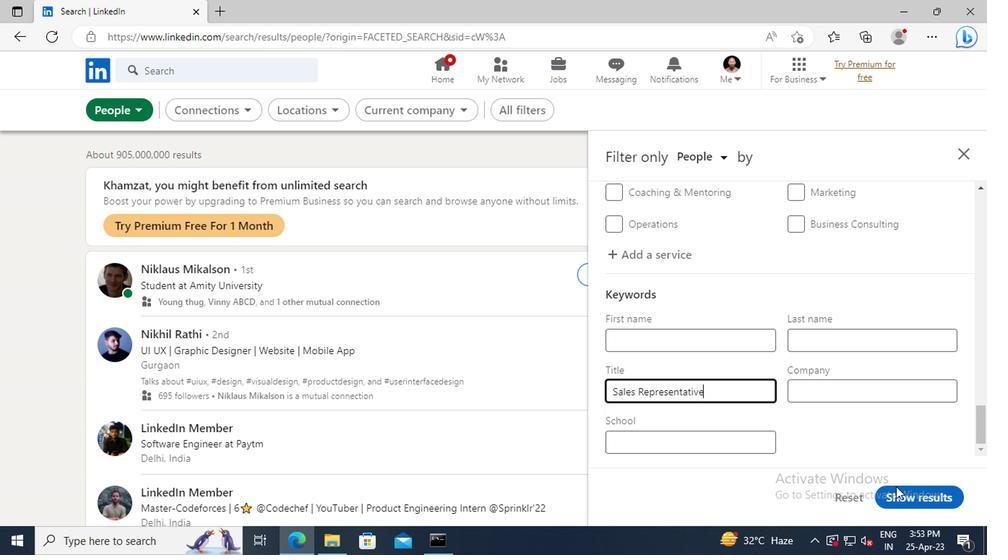 
Action: Mouse pressed left at (898, 496)
Screenshot: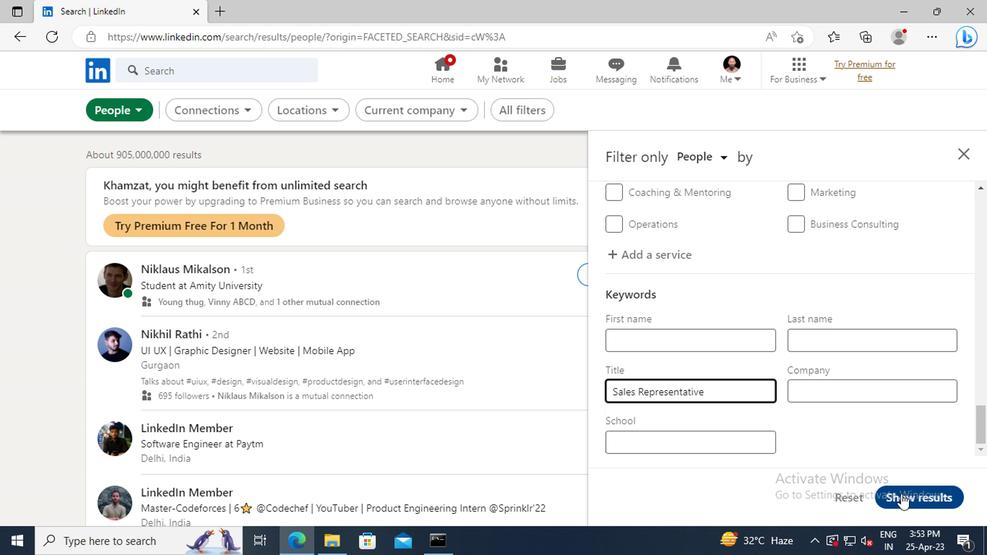 
